 Task: Look for space in Desio, Italy from 5th July, 2023 to 10th July, 2023 for 4 adults in price range Rs.9000 to Rs.14000. Place can be entire place with 2 bedrooms having 4 beds and 2 bathrooms. Property type can be house, flat, guest house. Booking option can be shelf check-in. Required host language is English.
Action: Mouse moved to (385, 107)
Screenshot: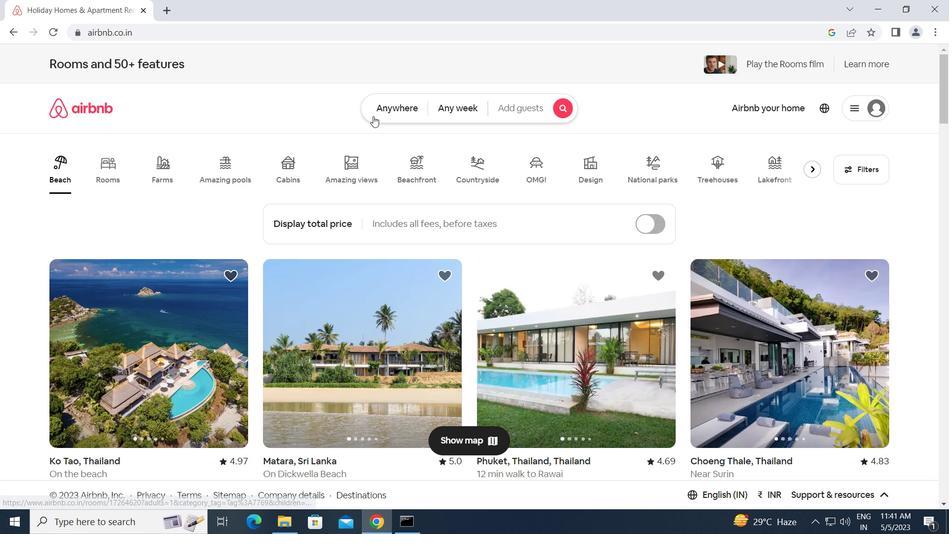 
Action: Mouse pressed left at (385, 107)
Screenshot: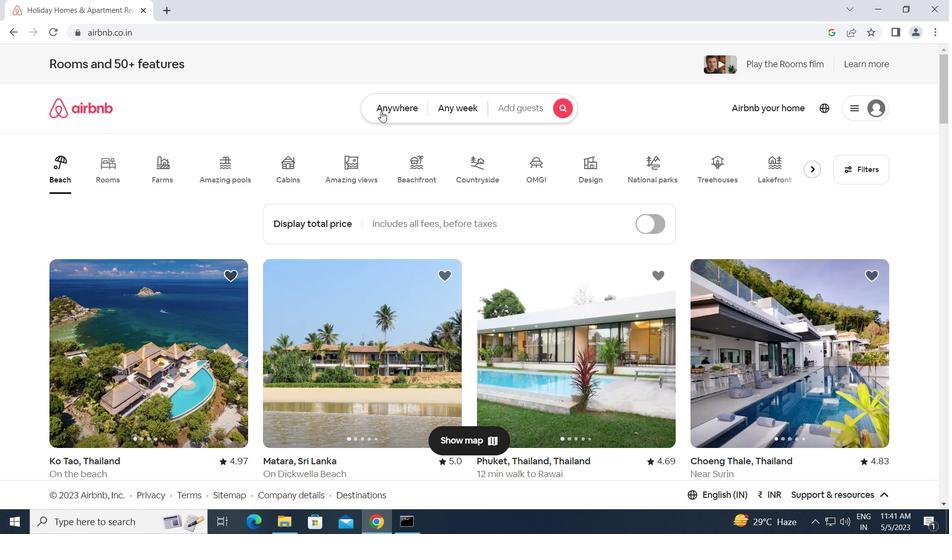 
Action: Mouse moved to (307, 156)
Screenshot: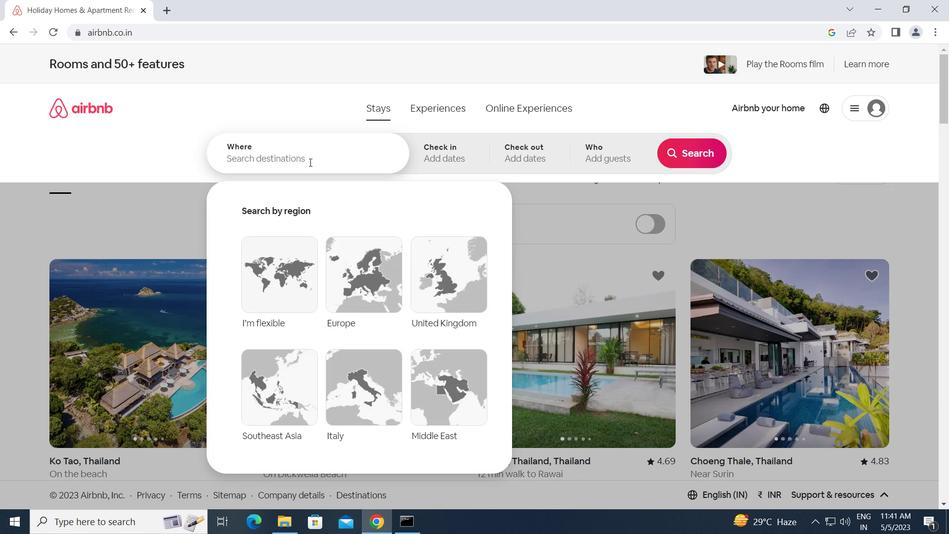 
Action: Mouse pressed left at (307, 156)
Screenshot: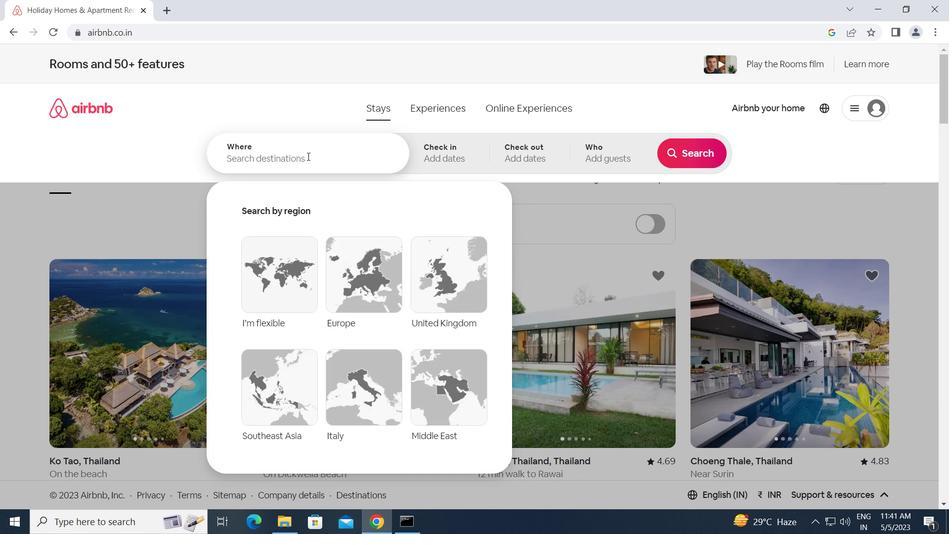 
Action: Key pressed d<Key.caps_lock>esio,<Key.space><Key.caps_lock>i<Key.caps_lock>taly<Key.enter>
Screenshot: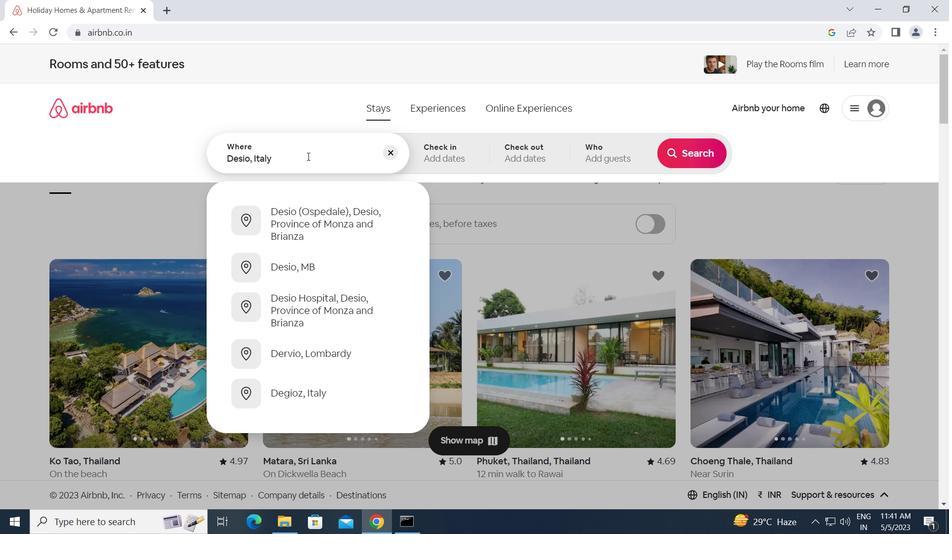 
Action: Mouse moved to (689, 254)
Screenshot: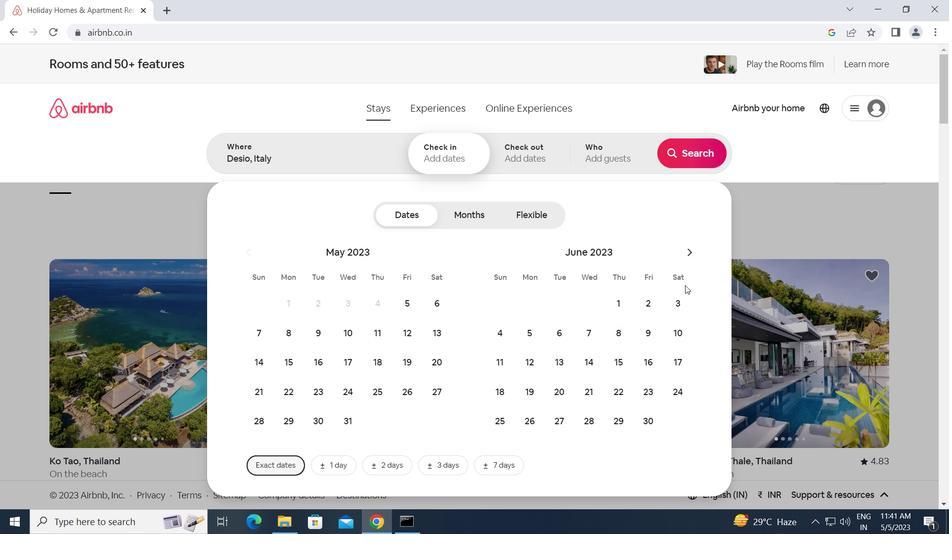 
Action: Mouse pressed left at (689, 254)
Screenshot: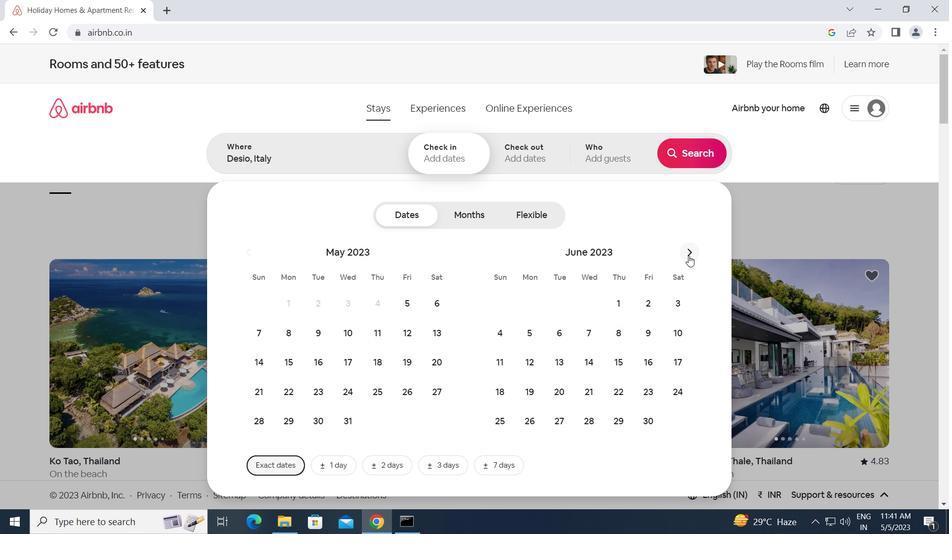 
Action: Mouse moved to (587, 332)
Screenshot: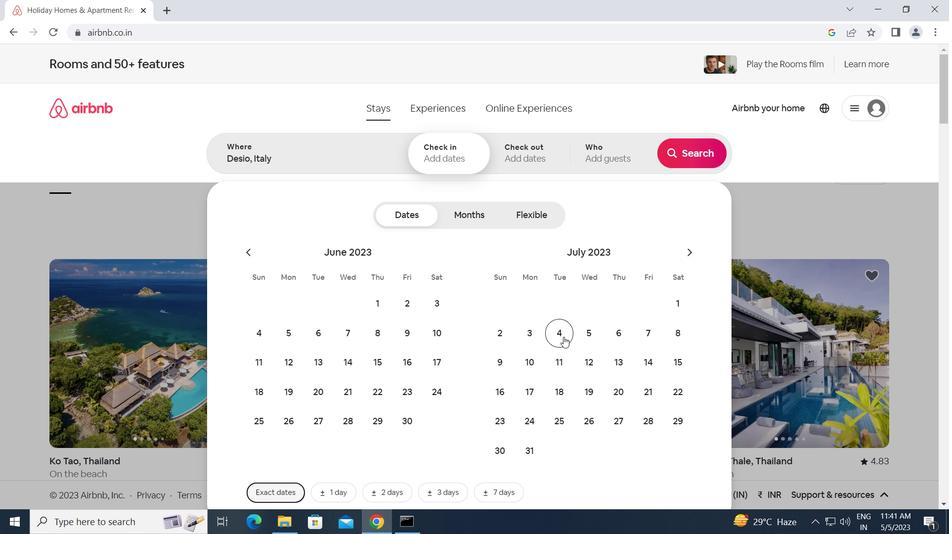 
Action: Mouse pressed left at (587, 332)
Screenshot: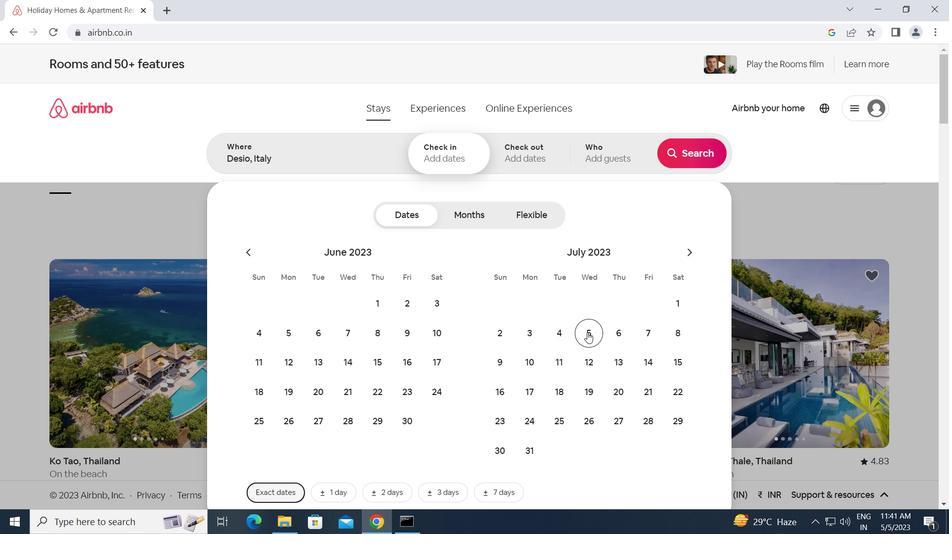 
Action: Mouse moved to (526, 360)
Screenshot: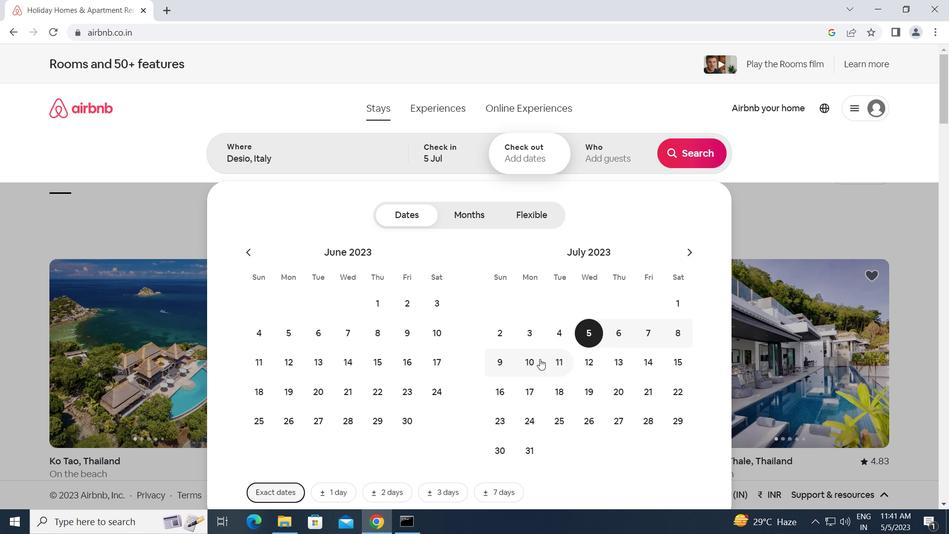 
Action: Mouse pressed left at (526, 360)
Screenshot: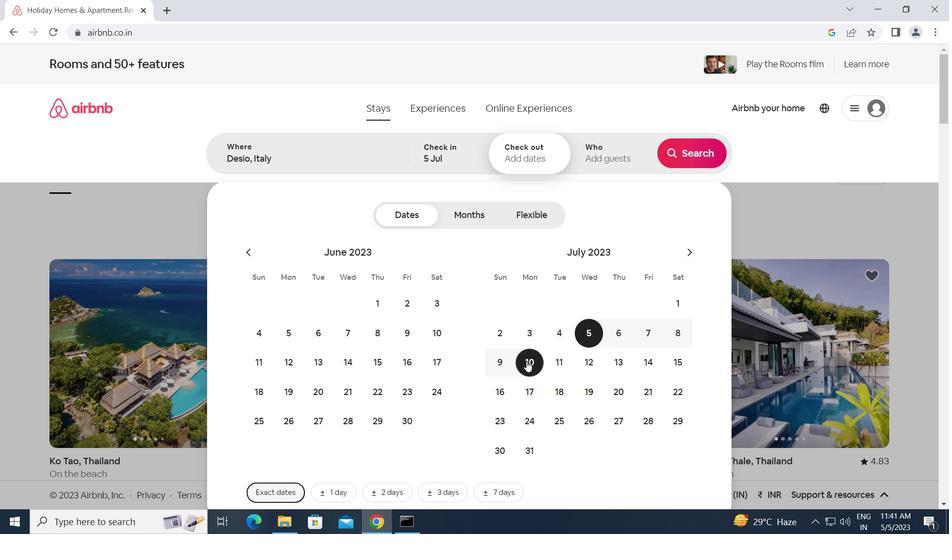 
Action: Mouse moved to (607, 154)
Screenshot: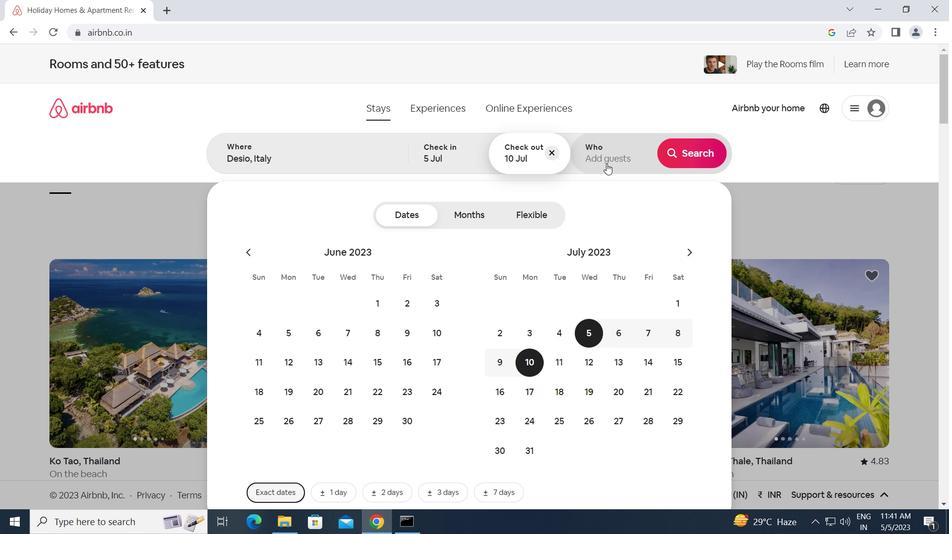
Action: Mouse pressed left at (607, 154)
Screenshot: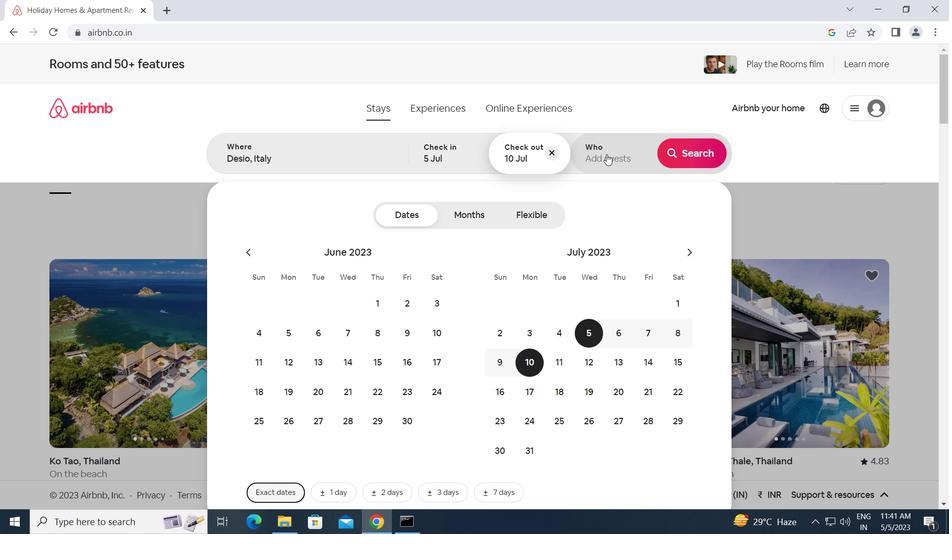 
Action: Mouse moved to (689, 216)
Screenshot: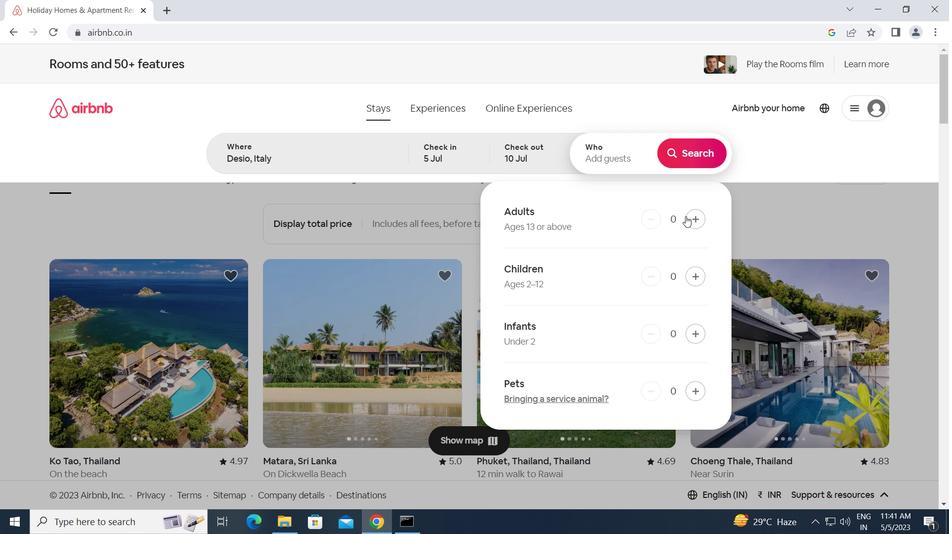 
Action: Mouse pressed left at (689, 216)
Screenshot: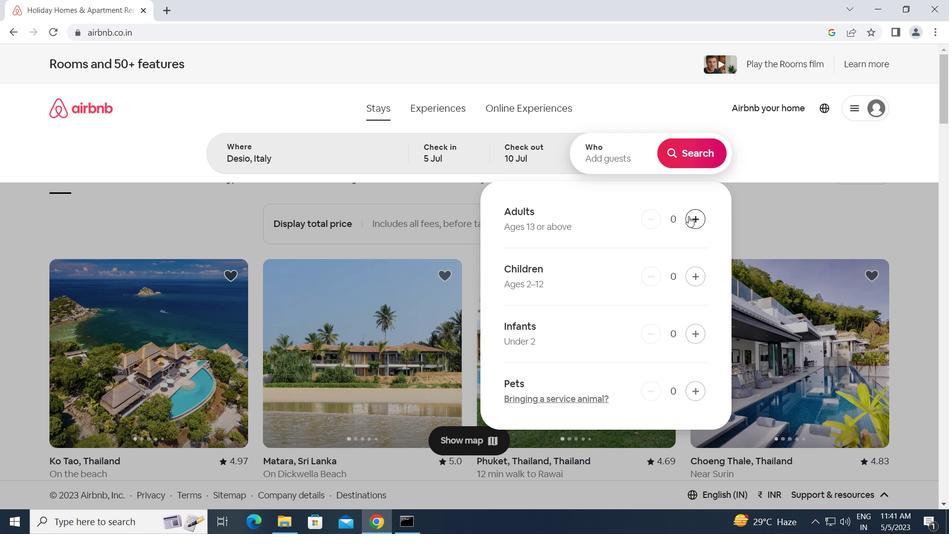 
Action: Mouse pressed left at (689, 216)
Screenshot: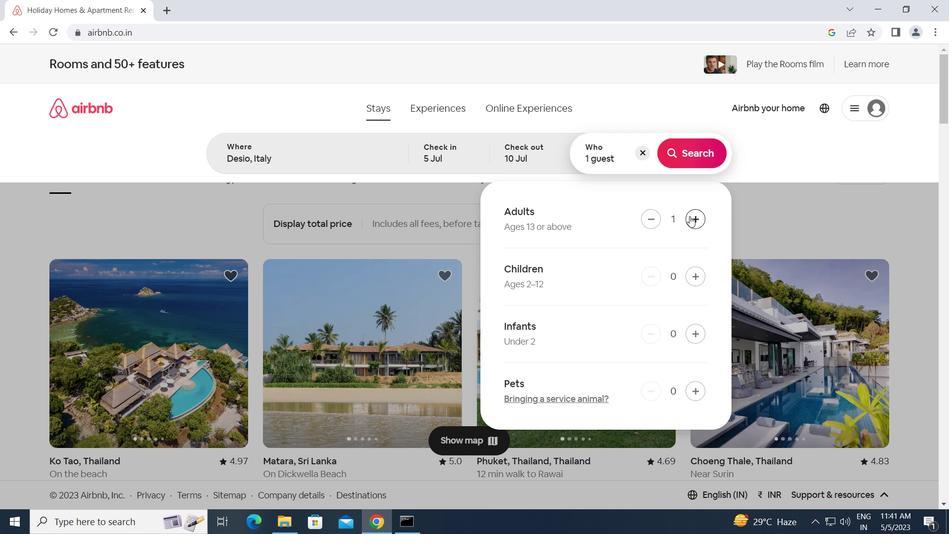 
Action: Mouse pressed left at (689, 216)
Screenshot: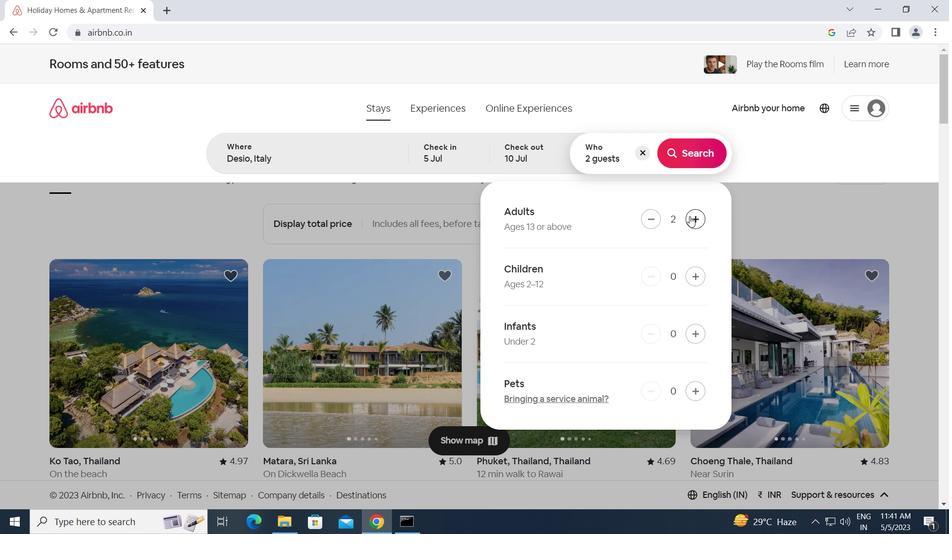 
Action: Mouse pressed left at (689, 216)
Screenshot: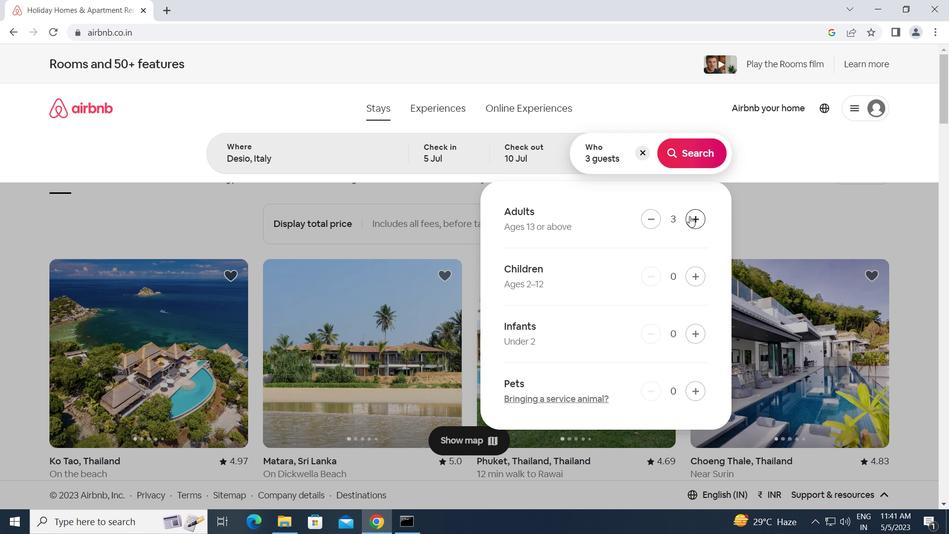 
Action: Mouse moved to (694, 147)
Screenshot: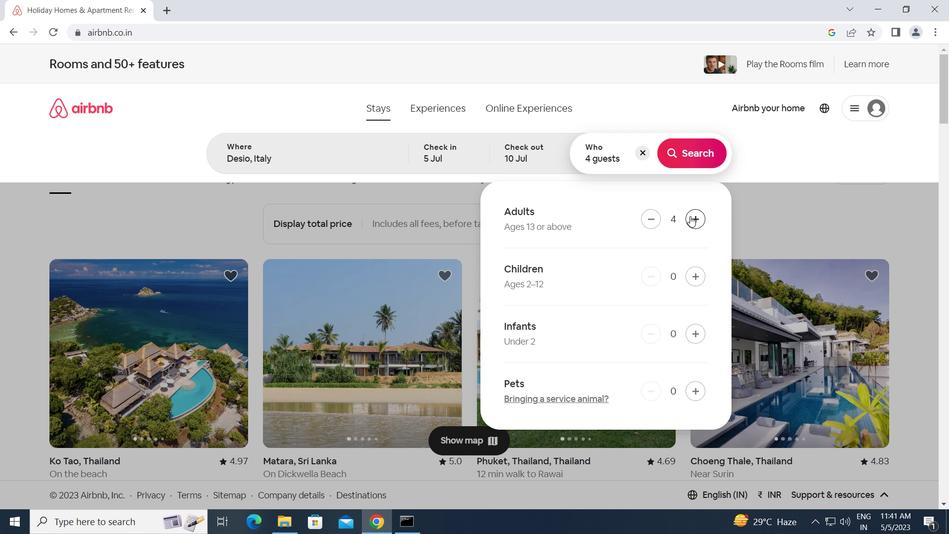 
Action: Mouse pressed left at (694, 147)
Screenshot: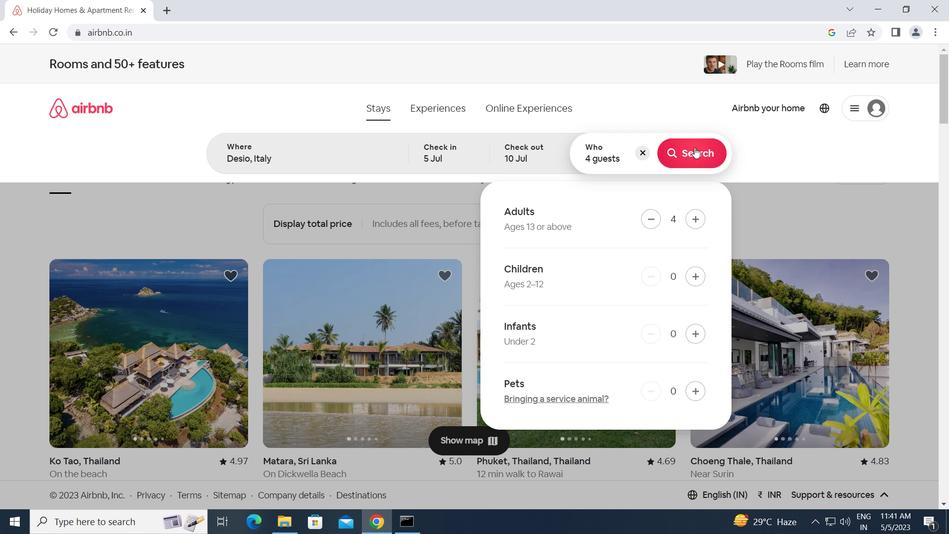 
Action: Mouse moved to (893, 118)
Screenshot: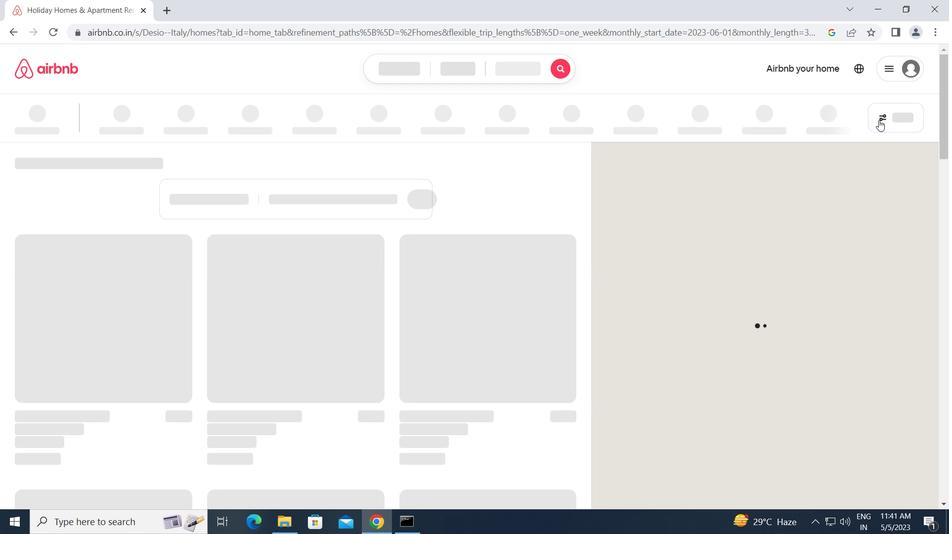 
Action: Mouse pressed left at (893, 118)
Screenshot: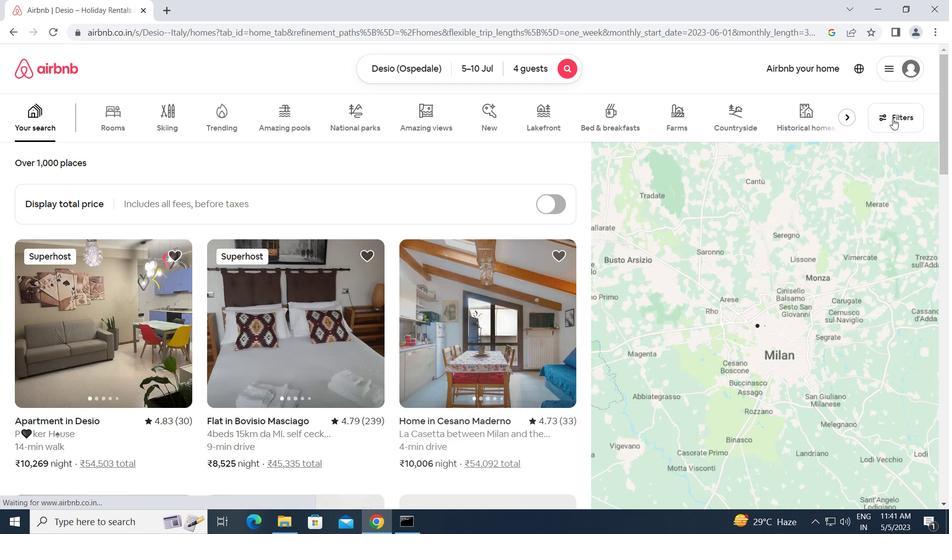 
Action: Mouse moved to (311, 421)
Screenshot: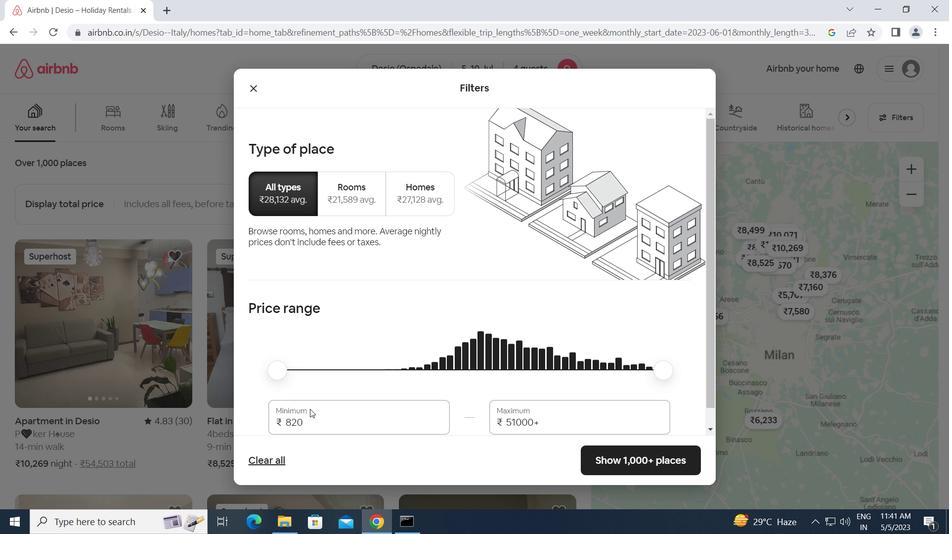 
Action: Mouse pressed left at (311, 421)
Screenshot: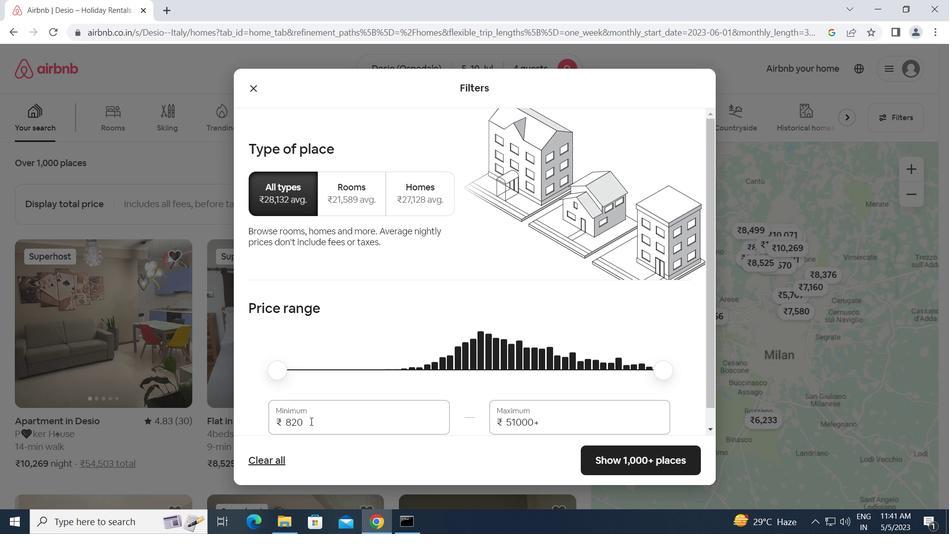 
Action: Mouse moved to (301, 422)
Screenshot: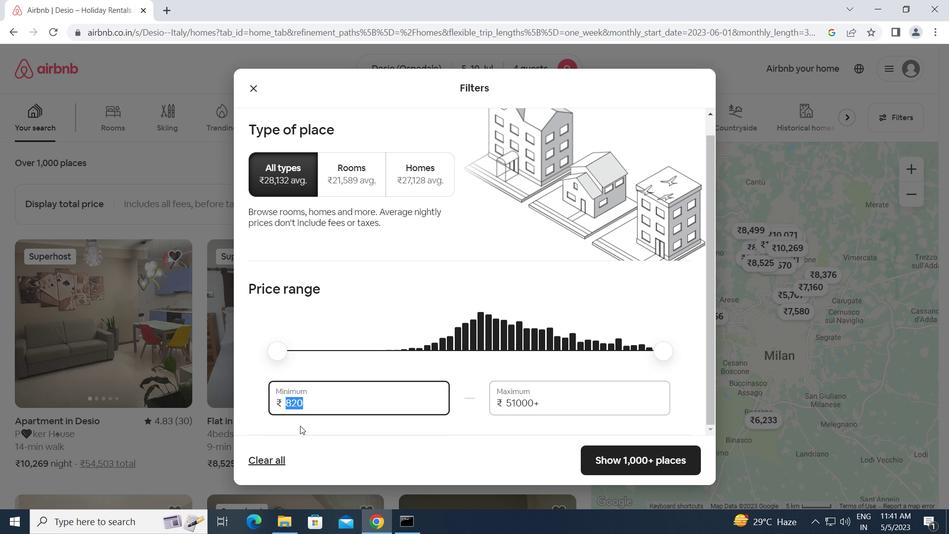 
Action: Key pressed 9000<Key.tab>14000
Screenshot: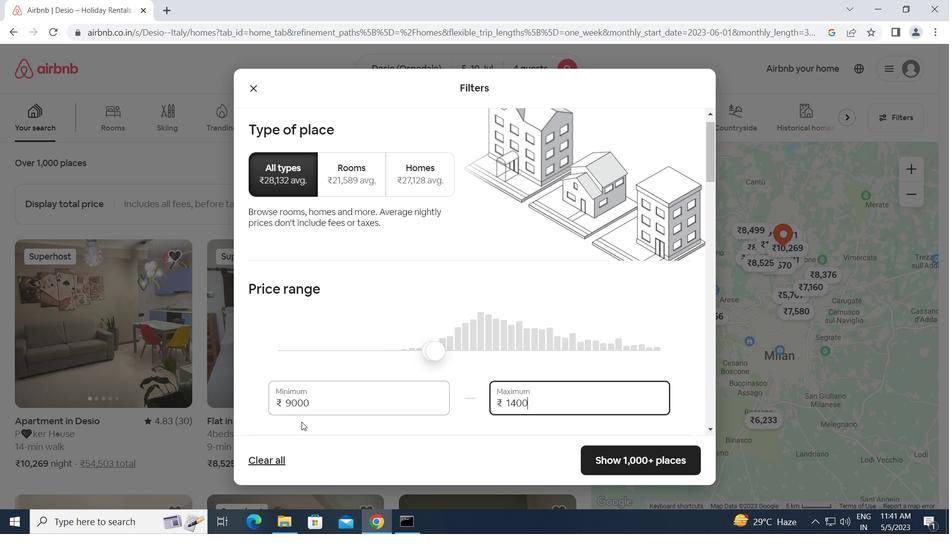 
Action: Mouse moved to (316, 417)
Screenshot: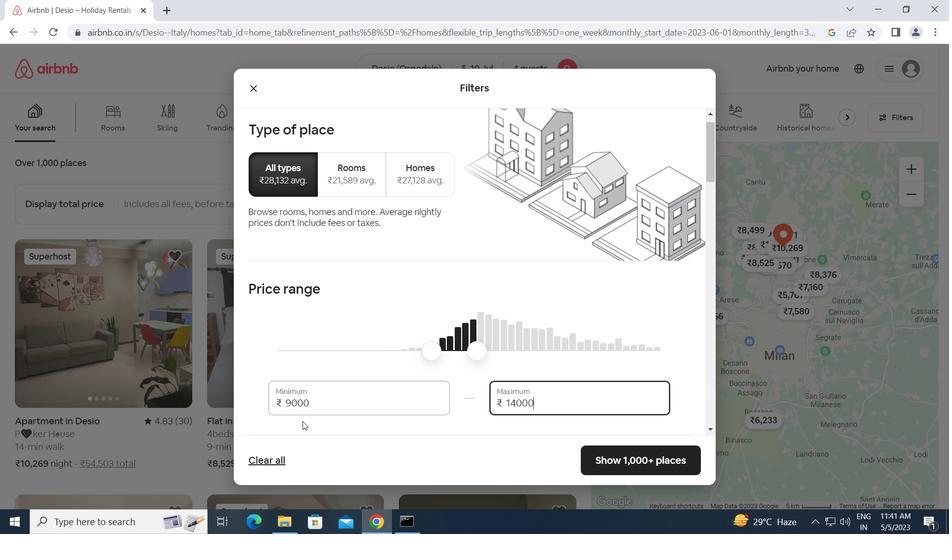 
Action: Mouse scrolled (316, 416) with delta (0, 0)
Screenshot: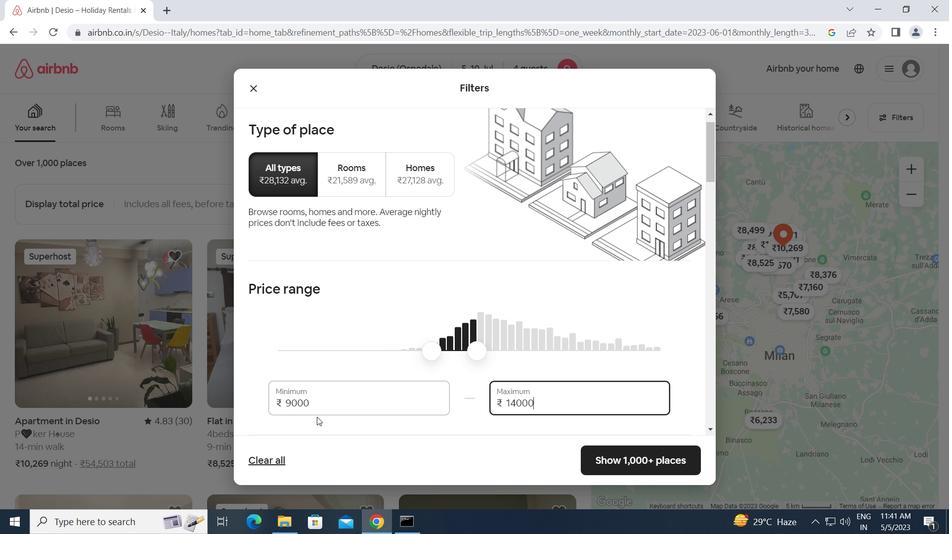 
Action: Mouse scrolled (316, 416) with delta (0, 0)
Screenshot: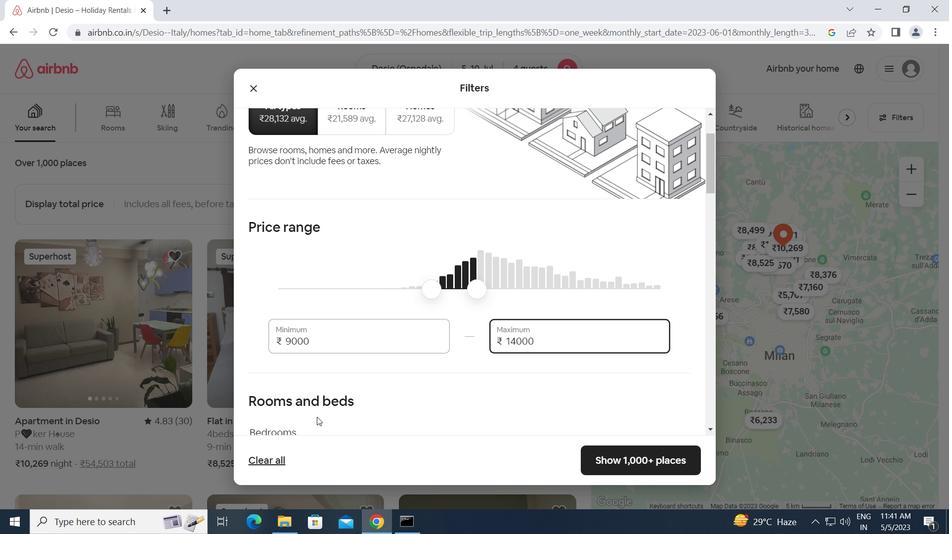 
Action: Mouse moved to (416, 381)
Screenshot: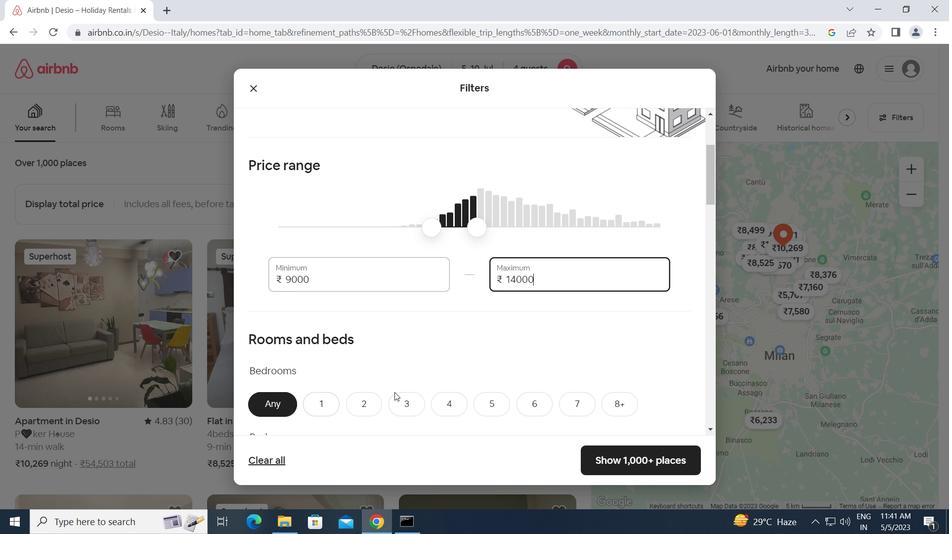 
Action: Mouse scrolled (416, 380) with delta (0, 0)
Screenshot: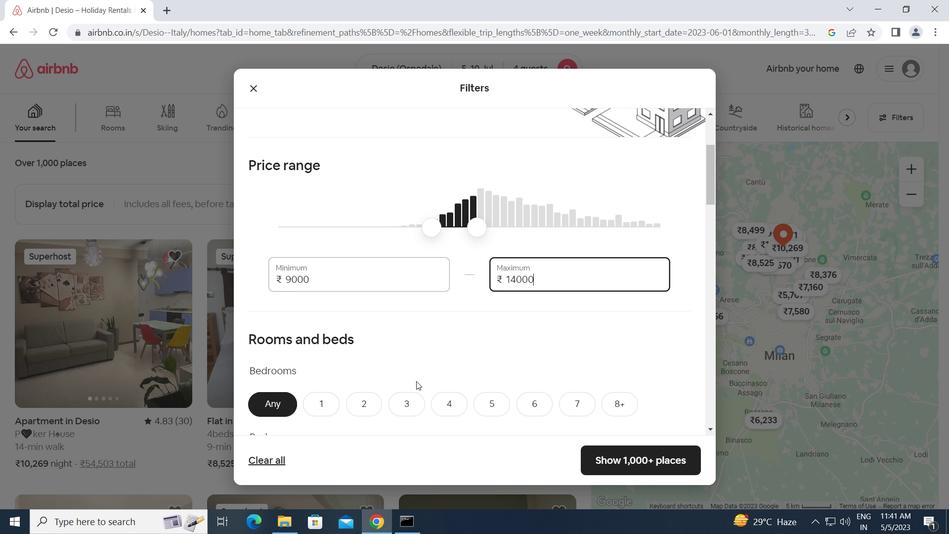 
Action: Mouse moved to (369, 342)
Screenshot: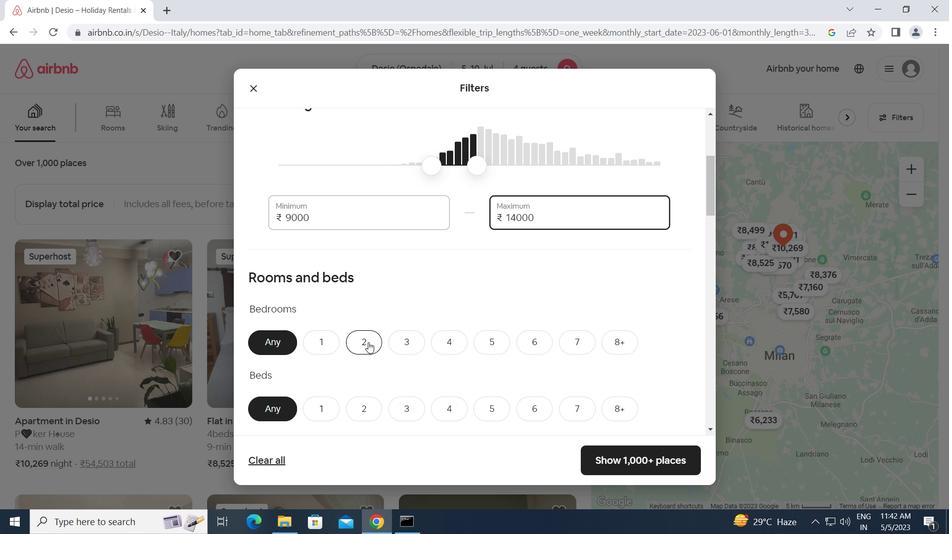 
Action: Mouse pressed left at (369, 342)
Screenshot: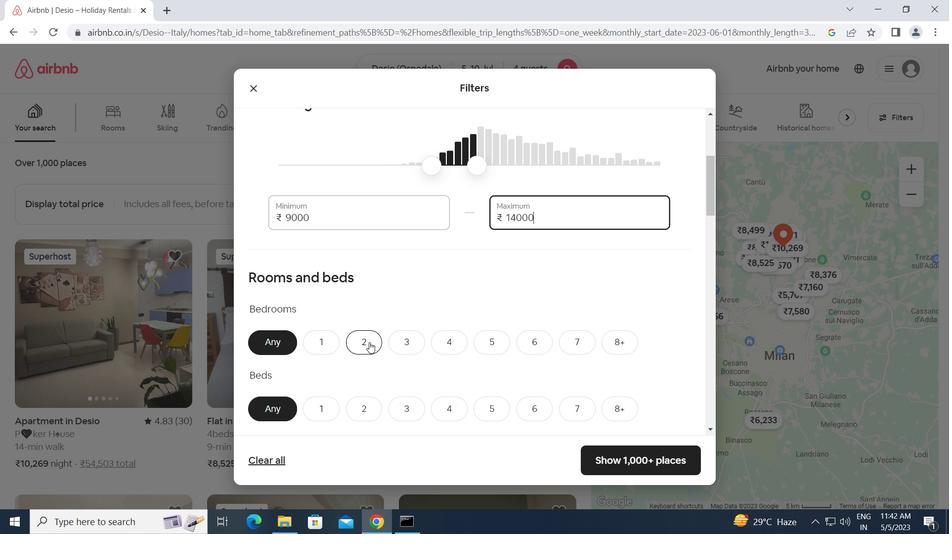 
Action: Mouse scrolled (369, 342) with delta (0, 0)
Screenshot: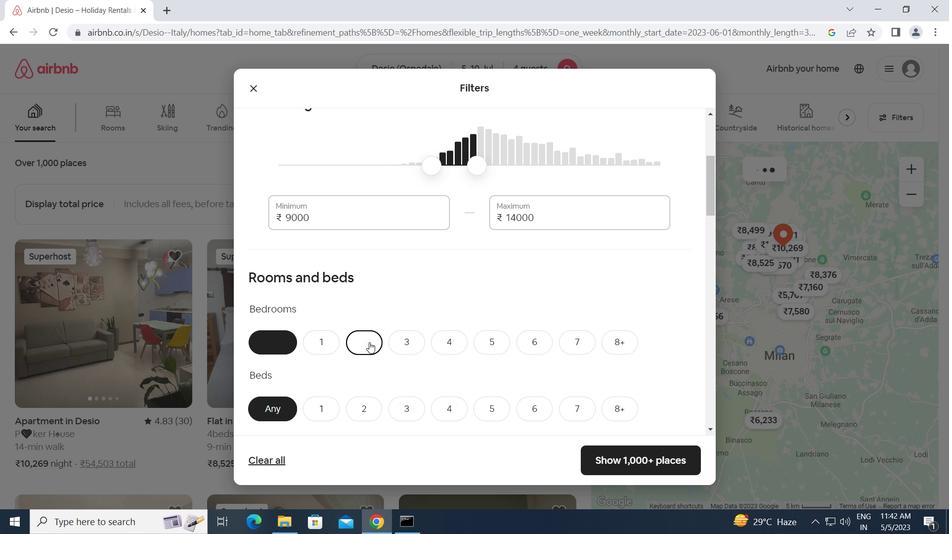 
Action: Mouse moved to (441, 350)
Screenshot: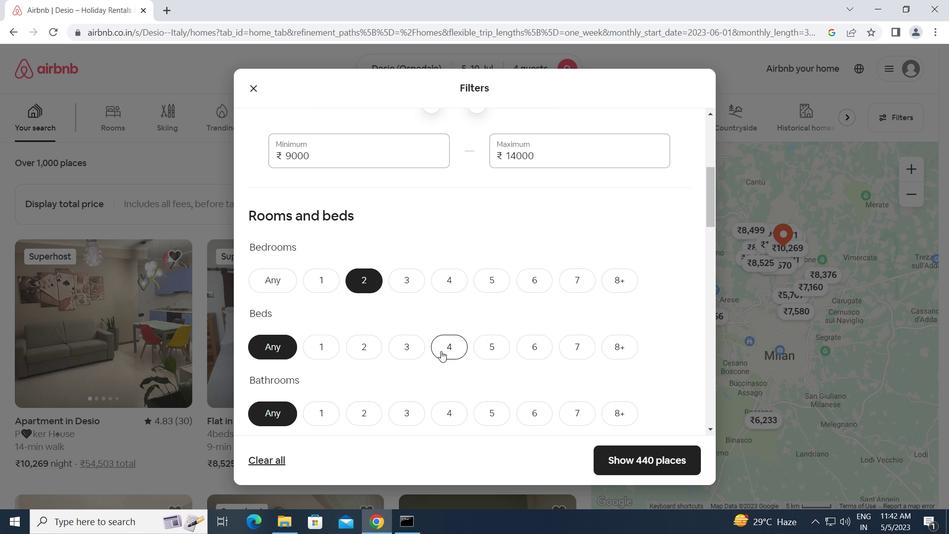 
Action: Mouse pressed left at (441, 350)
Screenshot: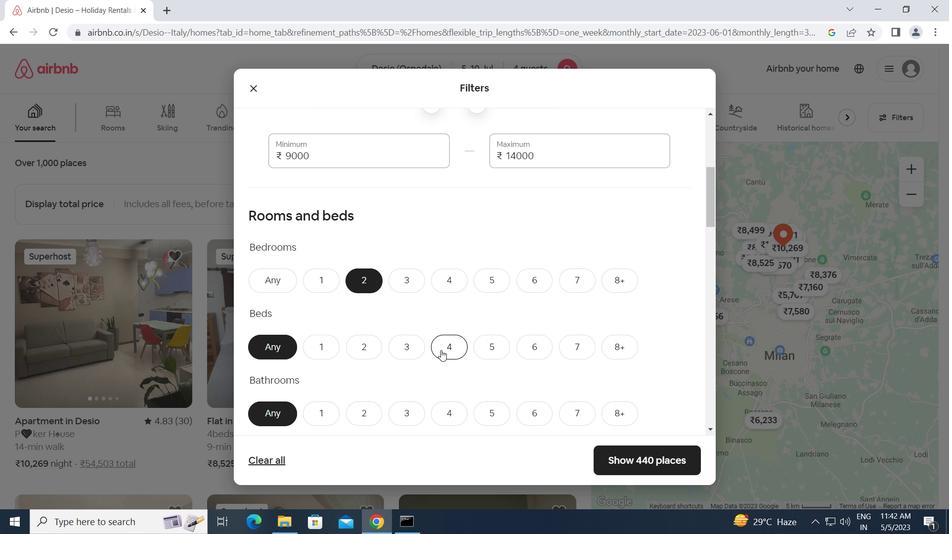 
Action: Mouse scrolled (441, 350) with delta (0, 0)
Screenshot: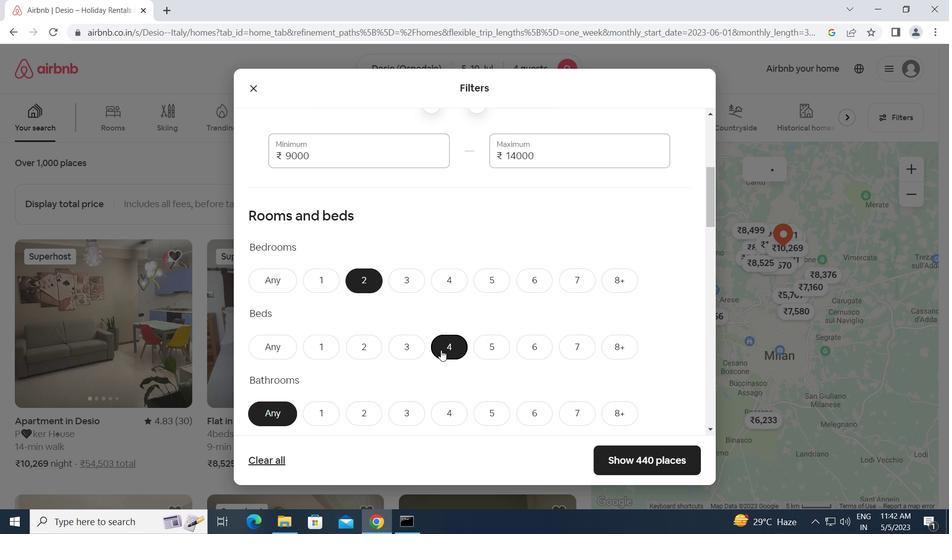 
Action: Mouse moved to (355, 350)
Screenshot: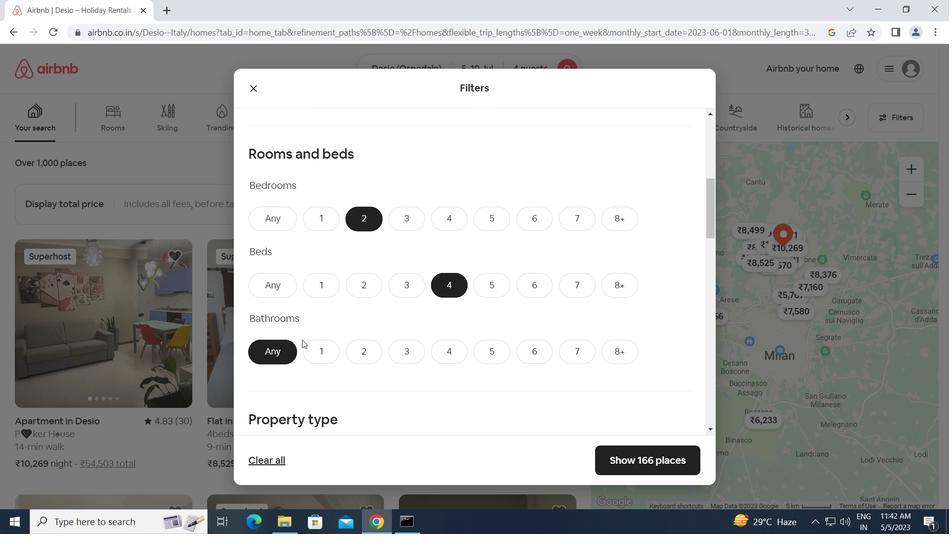 
Action: Mouse pressed left at (355, 350)
Screenshot: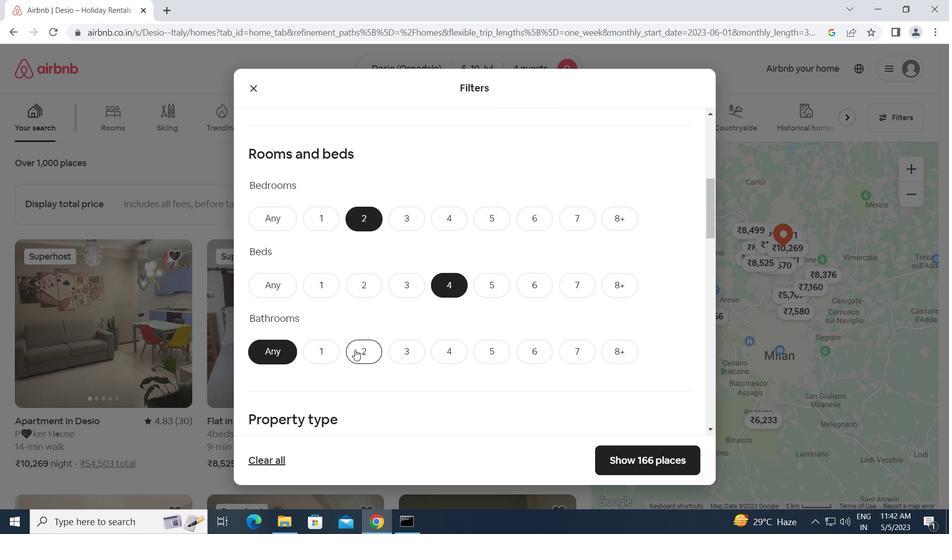 
Action: Mouse moved to (378, 371)
Screenshot: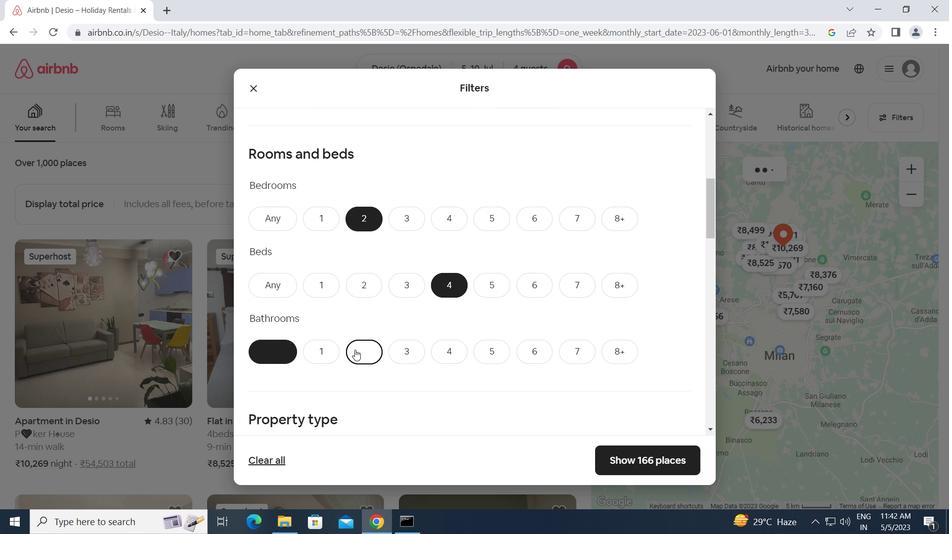 
Action: Mouse scrolled (378, 371) with delta (0, 0)
Screenshot: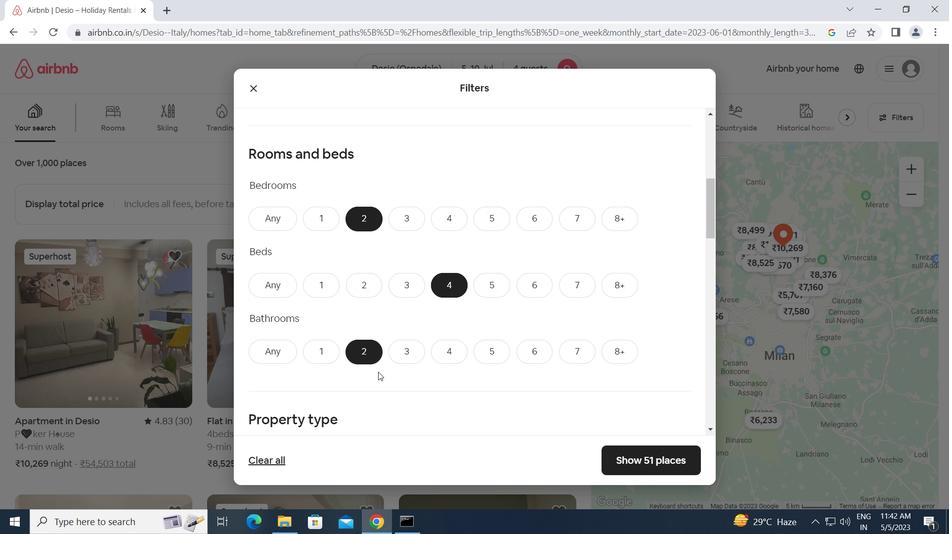 
Action: Mouse scrolled (378, 371) with delta (0, 0)
Screenshot: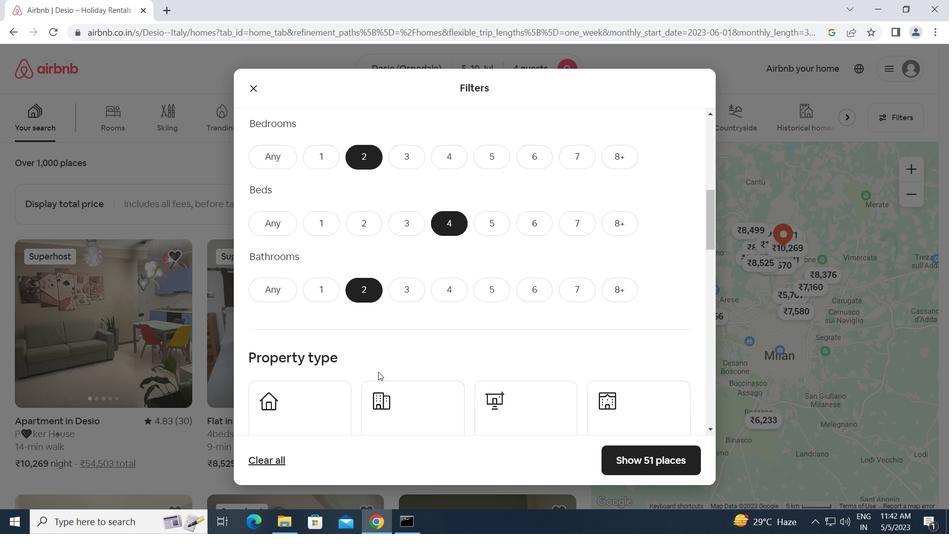 
Action: Mouse moved to (313, 365)
Screenshot: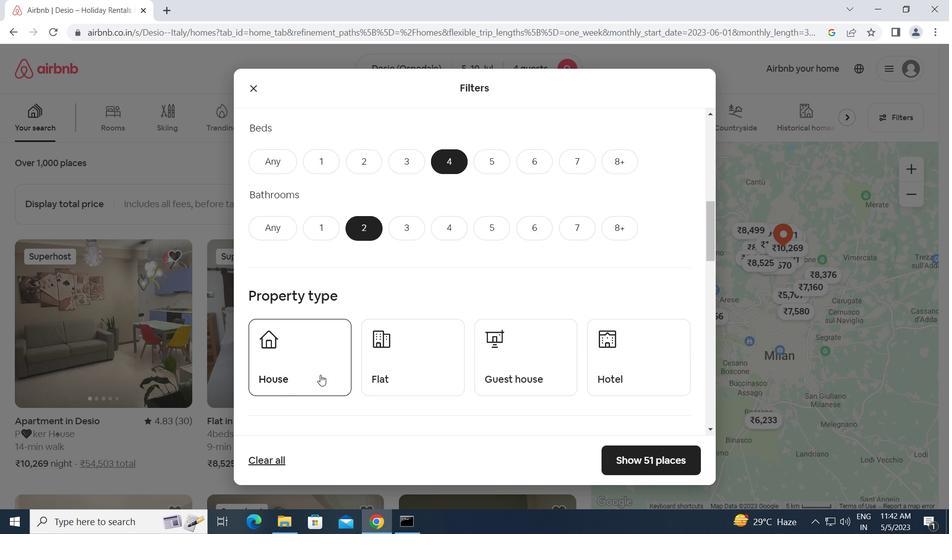 
Action: Mouse pressed left at (313, 365)
Screenshot: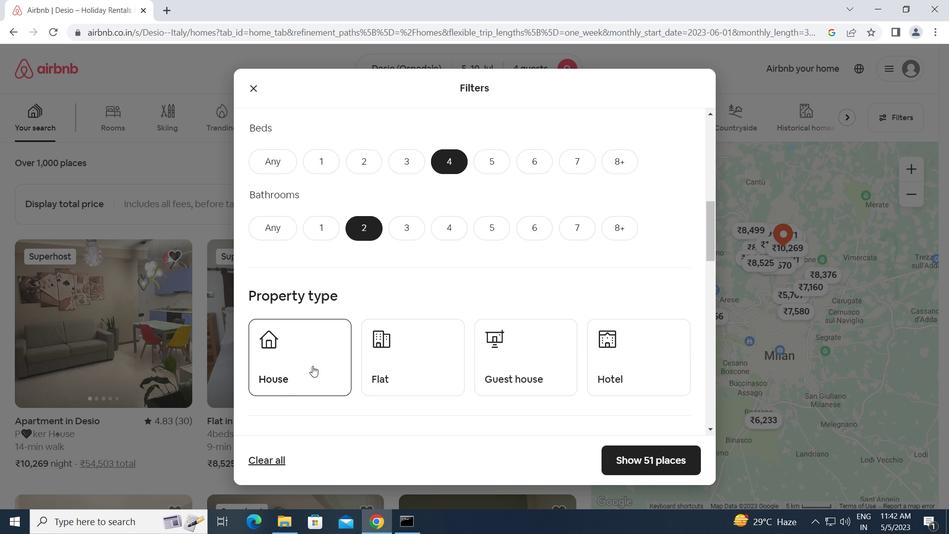 
Action: Mouse moved to (411, 363)
Screenshot: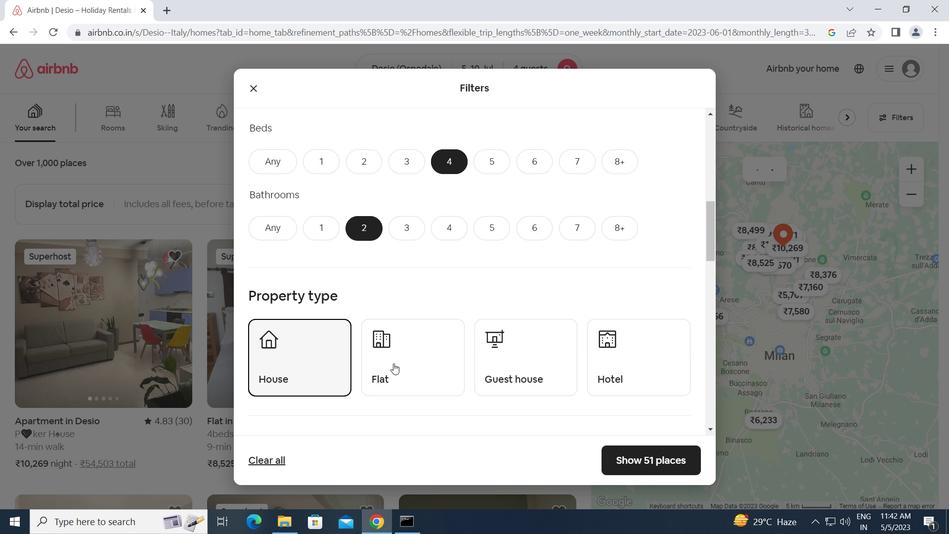 
Action: Mouse pressed left at (411, 363)
Screenshot: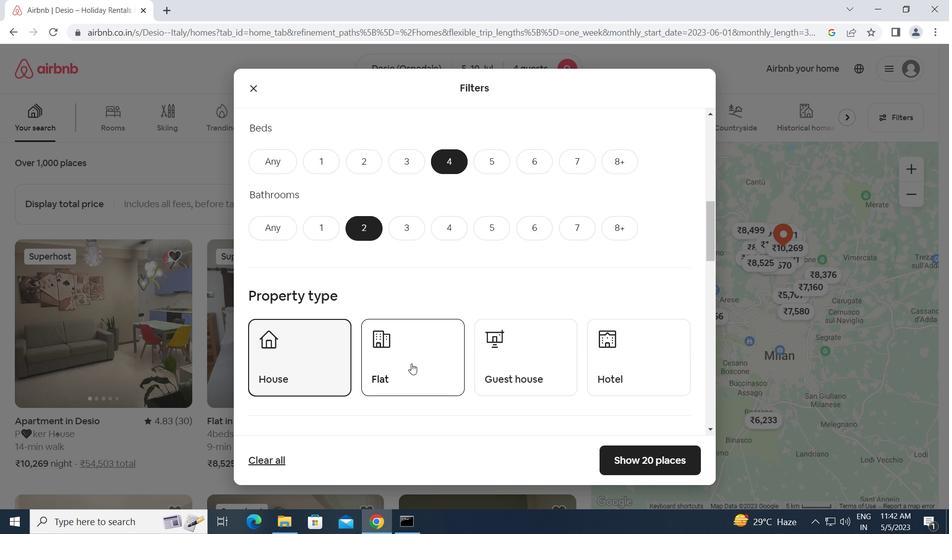 
Action: Mouse moved to (514, 363)
Screenshot: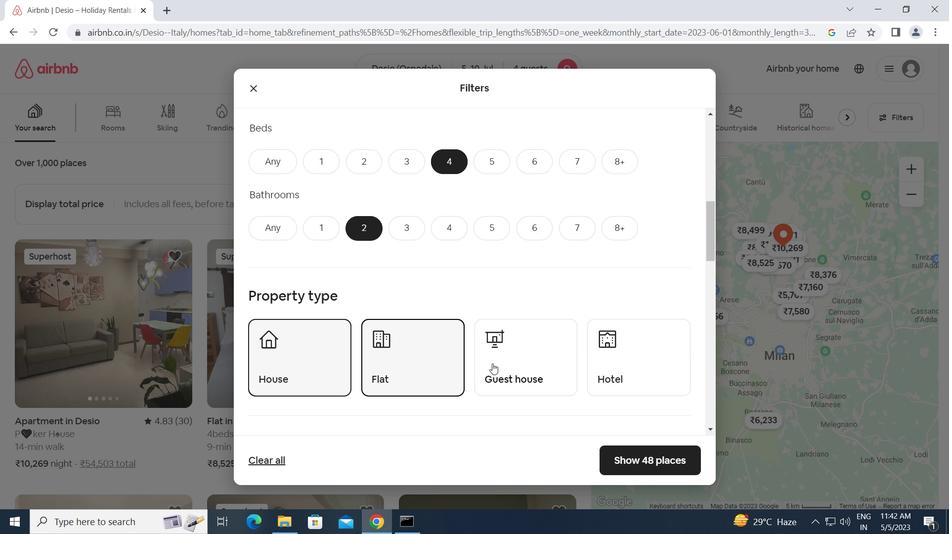 
Action: Mouse pressed left at (514, 363)
Screenshot: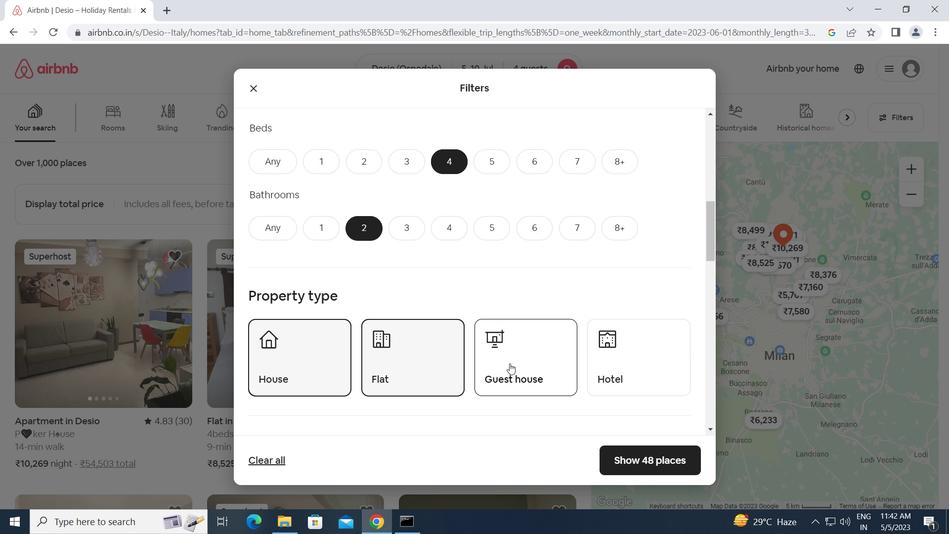 
Action: Mouse moved to (444, 381)
Screenshot: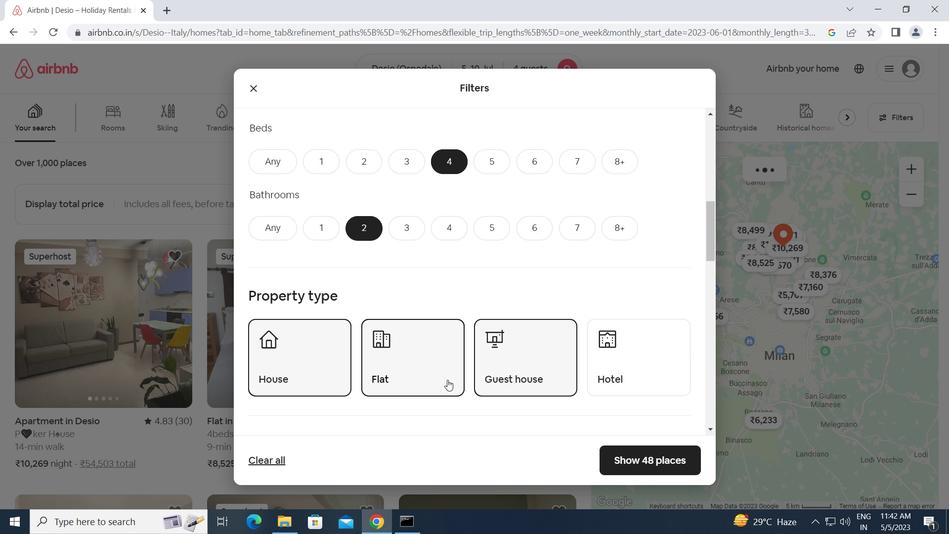 
Action: Mouse scrolled (444, 380) with delta (0, 0)
Screenshot: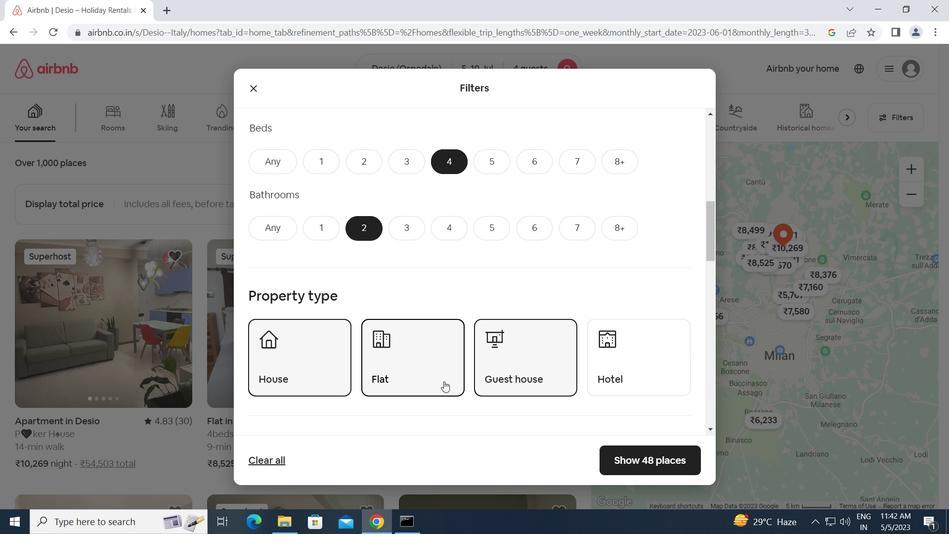 
Action: Mouse scrolled (444, 380) with delta (0, 0)
Screenshot: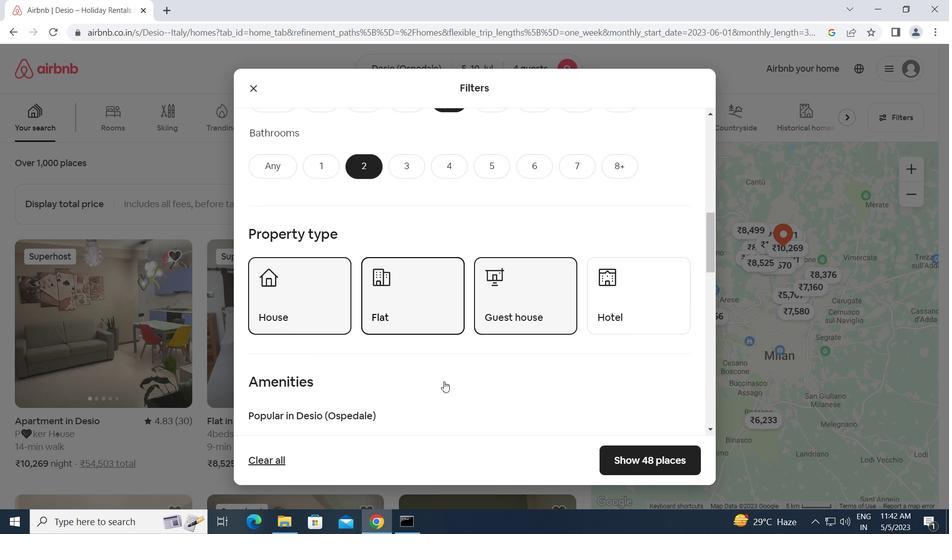 
Action: Mouse scrolled (444, 380) with delta (0, 0)
Screenshot: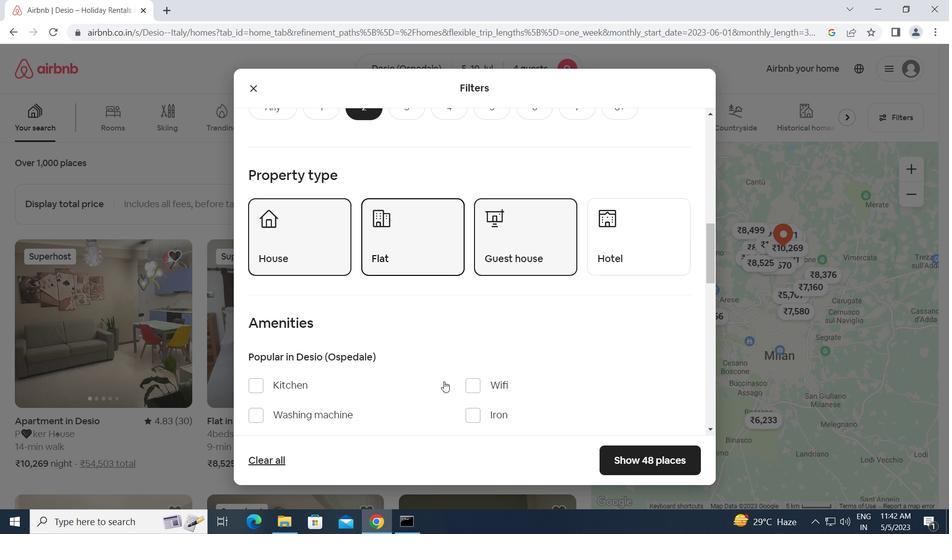 
Action: Mouse scrolled (444, 380) with delta (0, 0)
Screenshot: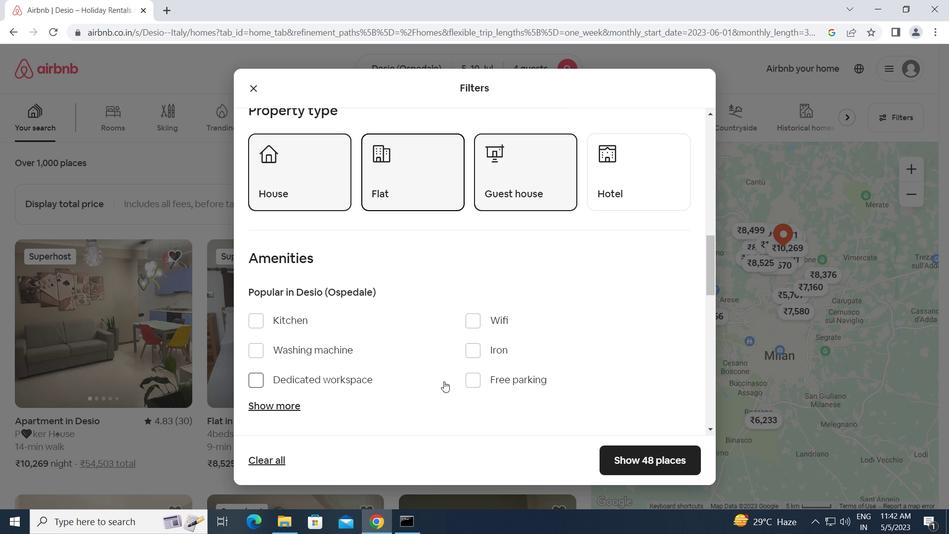 
Action: Mouse scrolled (444, 380) with delta (0, 0)
Screenshot: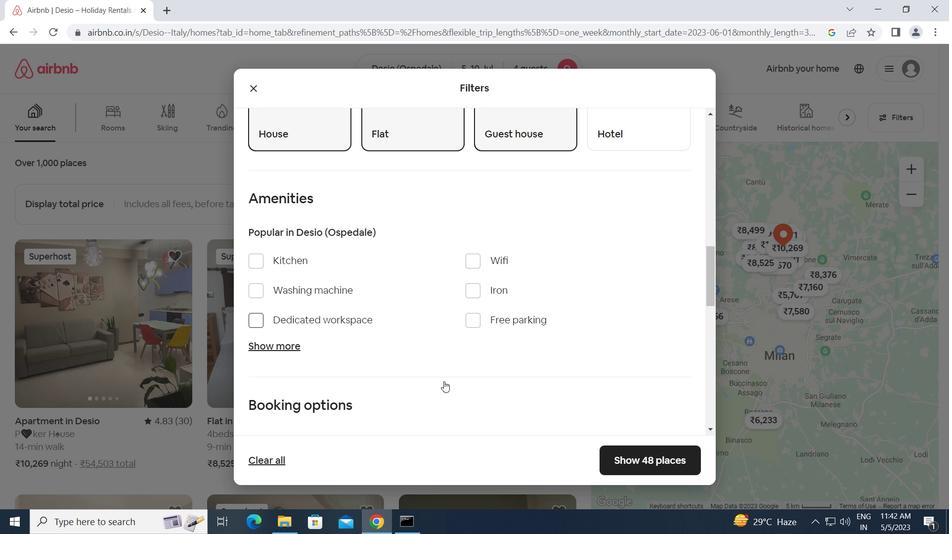 
Action: Mouse scrolled (444, 380) with delta (0, 0)
Screenshot: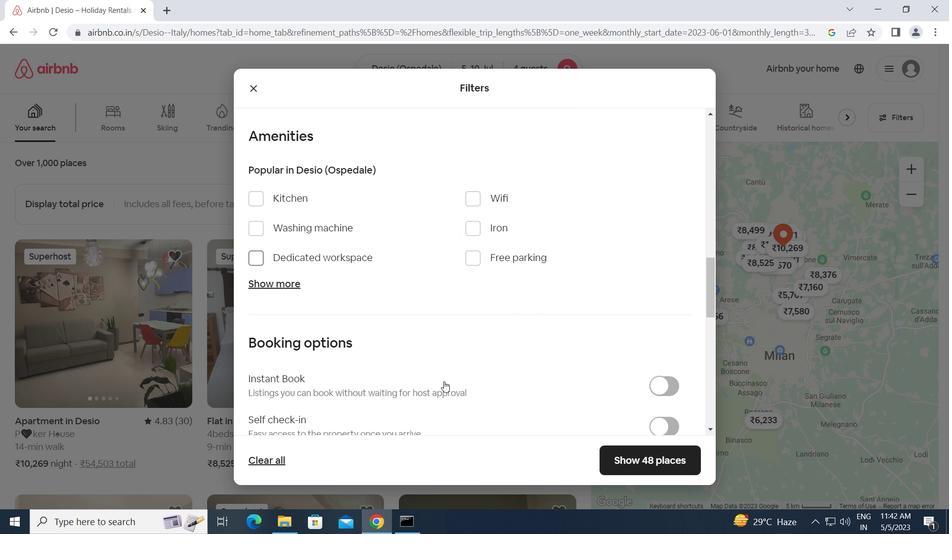 
Action: Mouse scrolled (444, 380) with delta (0, 0)
Screenshot: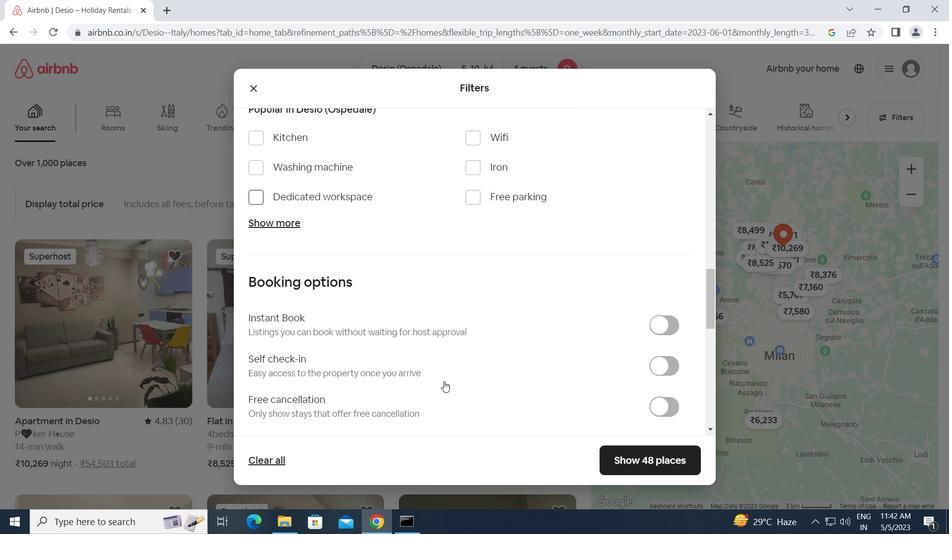 
Action: Mouse moved to (656, 297)
Screenshot: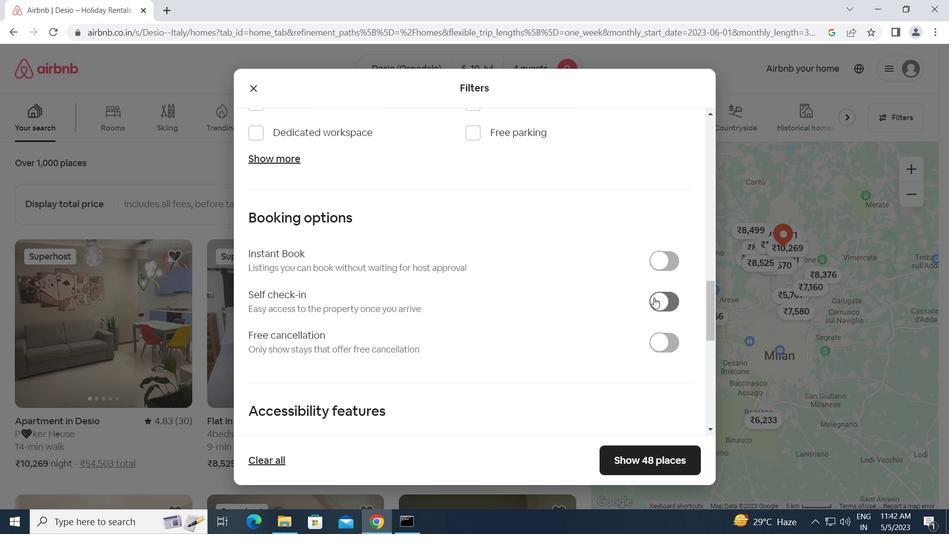 
Action: Mouse pressed left at (656, 297)
Screenshot: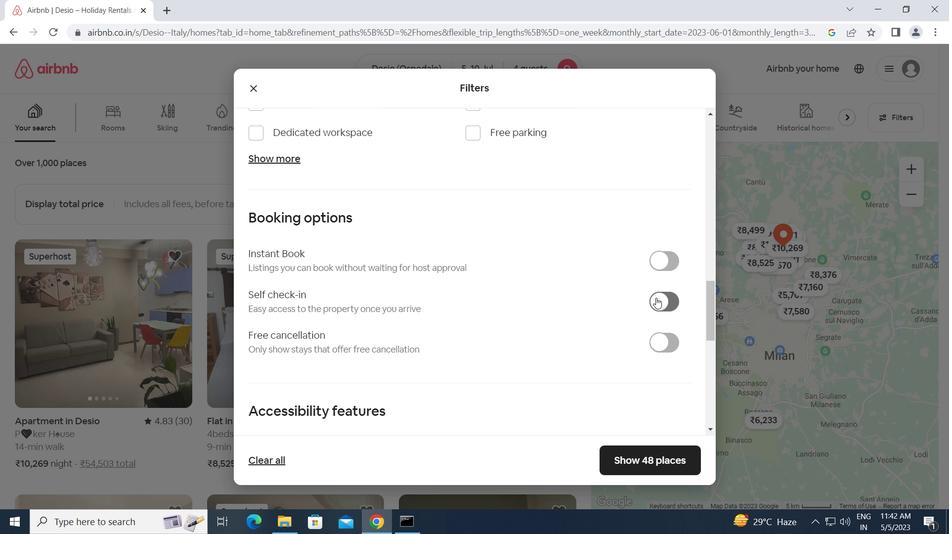 
Action: Mouse moved to (370, 365)
Screenshot: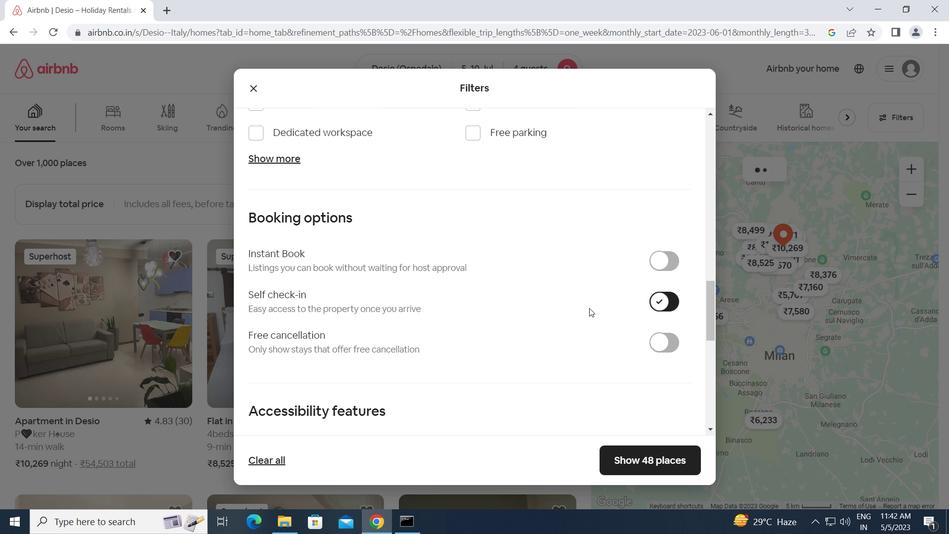 
Action: Mouse scrolled (370, 364) with delta (0, 0)
Screenshot: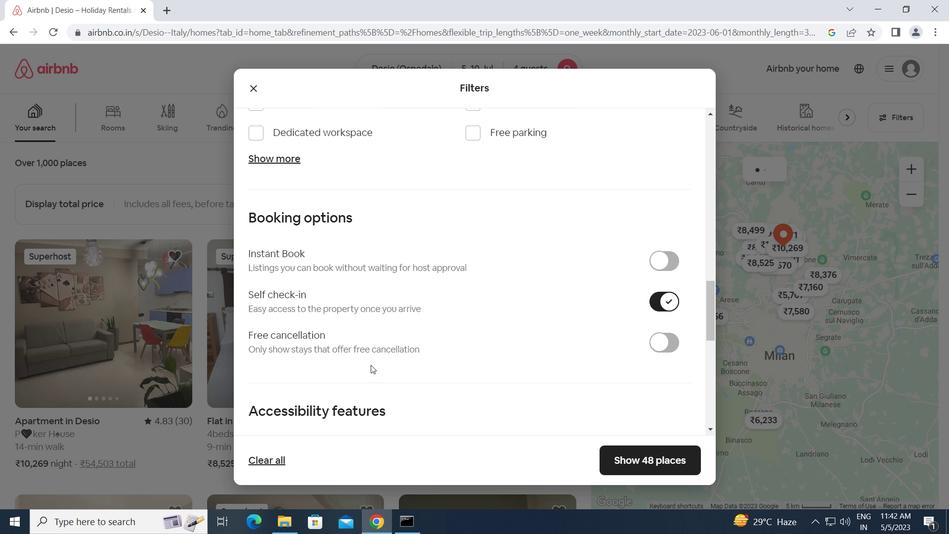 
Action: Mouse scrolled (370, 364) with delta (0, 0)
Screenshot: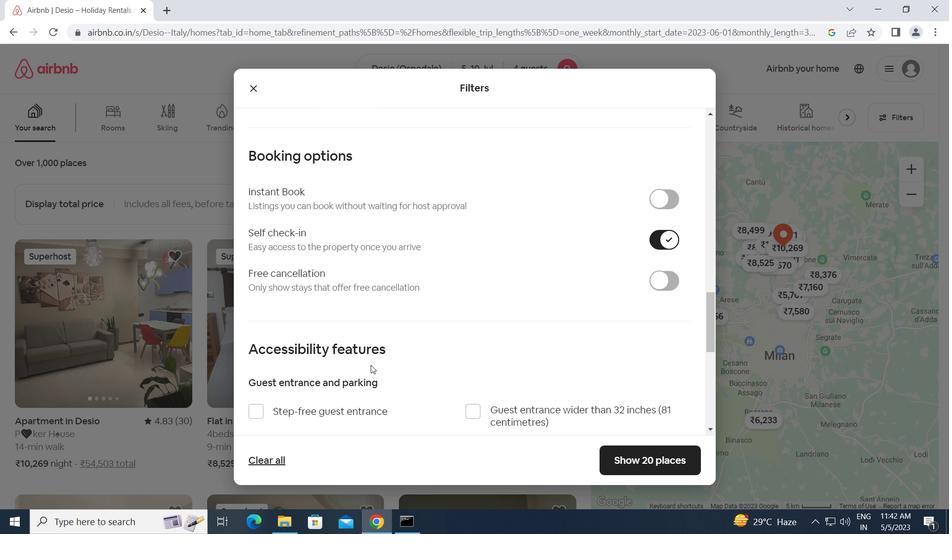 
Action: Mouse scrolled (370, 364) with delta (0, 0)
Screenshot: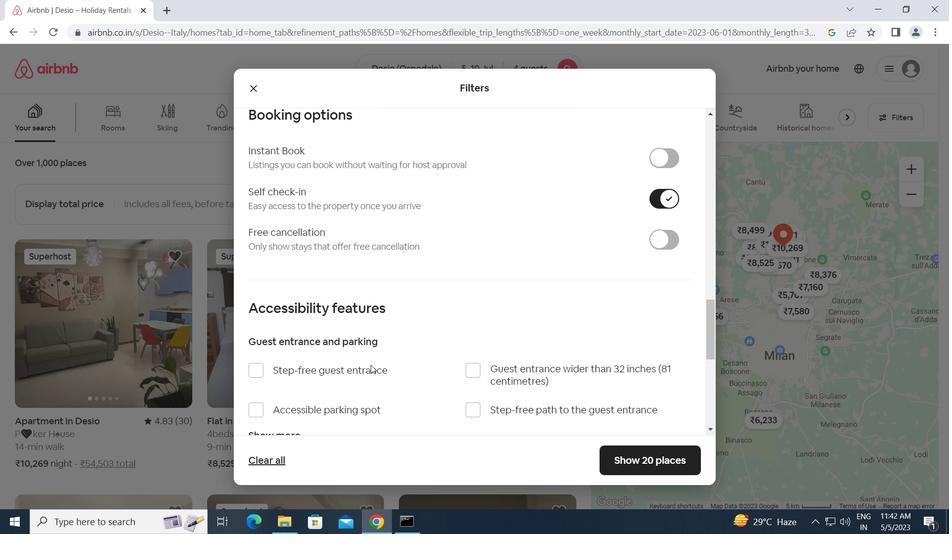 
Action: Mouse scrolled (370, 364) with delta (0, 0)
Screenshot: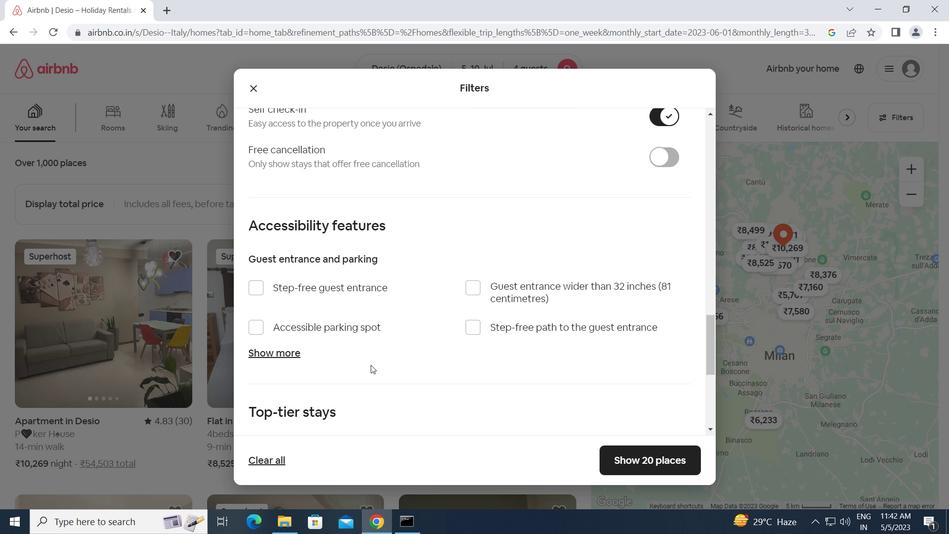 
Action: Mouse scrolled (370, 364) with delta (0, 0)
Screenshot: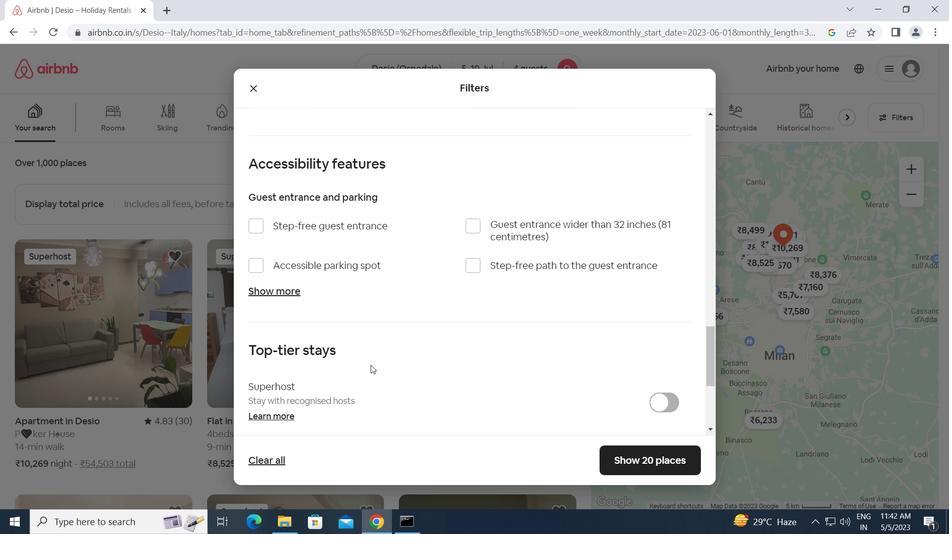 
Action: Mouse scrolled (370, 364) with delta (0, 0)
Screenshot: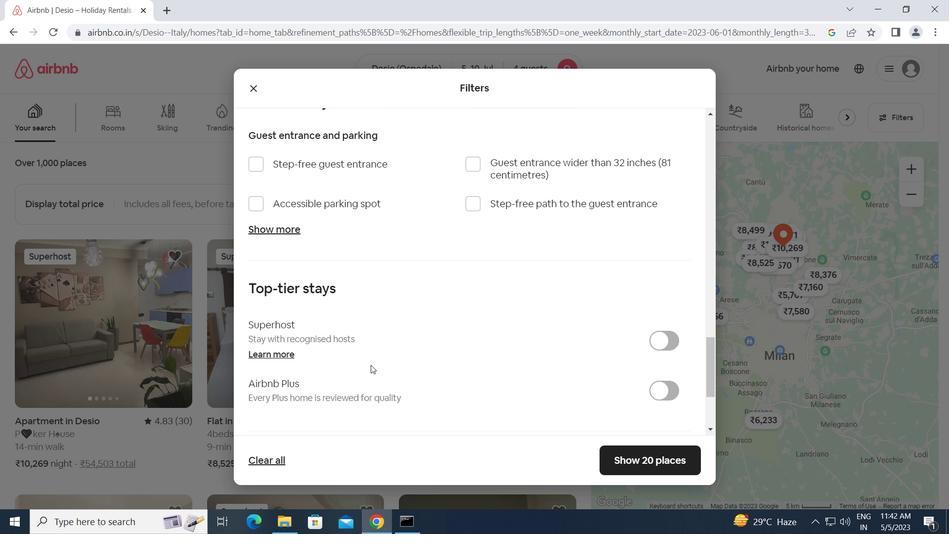 
Action: Mouse scrolled (370, 364) with delta (0, 0)
Screenshot: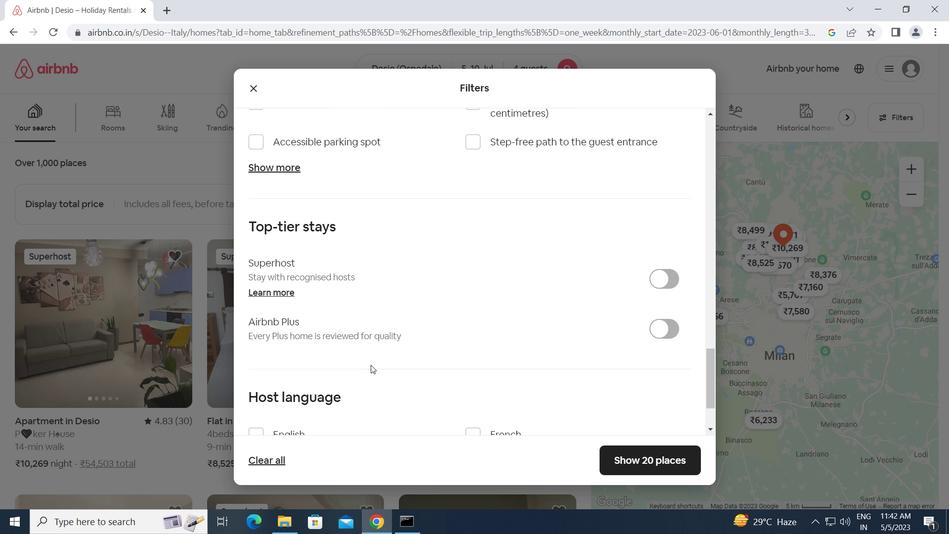 
Action: Mouse scrolled (370, 364) with delta (0, 0)
Screenshot: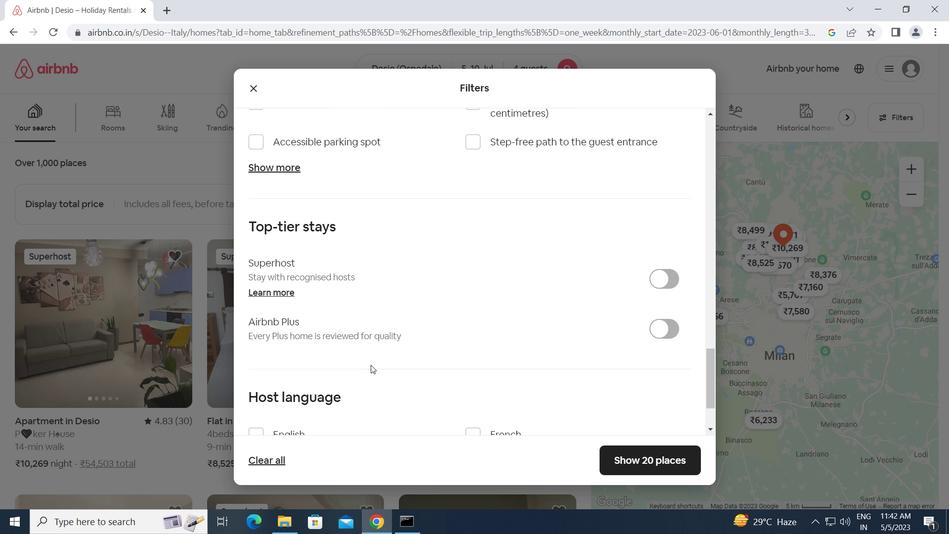 
Action: Mouse scrolled (370, 364) with delta (0, 0)
Screenshot: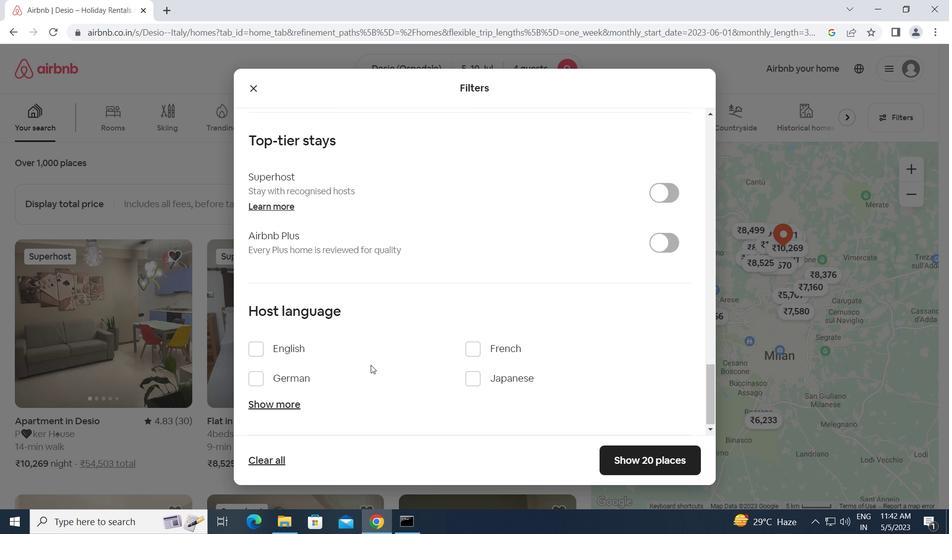 
Action: Mouse moved to (254, 348)
Screenshot: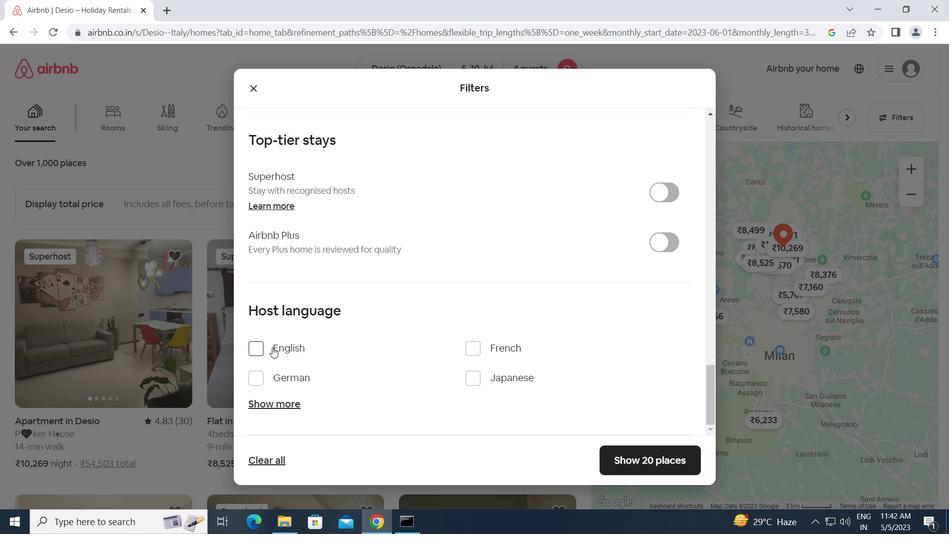 
Action: Mouse pressed left at (254, 348)
Screenshot: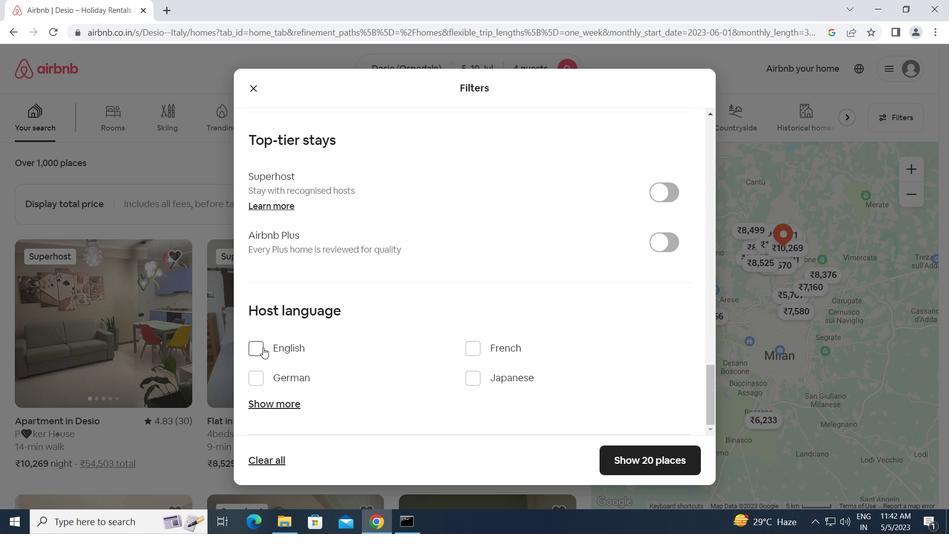 
Action: Mouse moved to (631, 461)
Screenshot: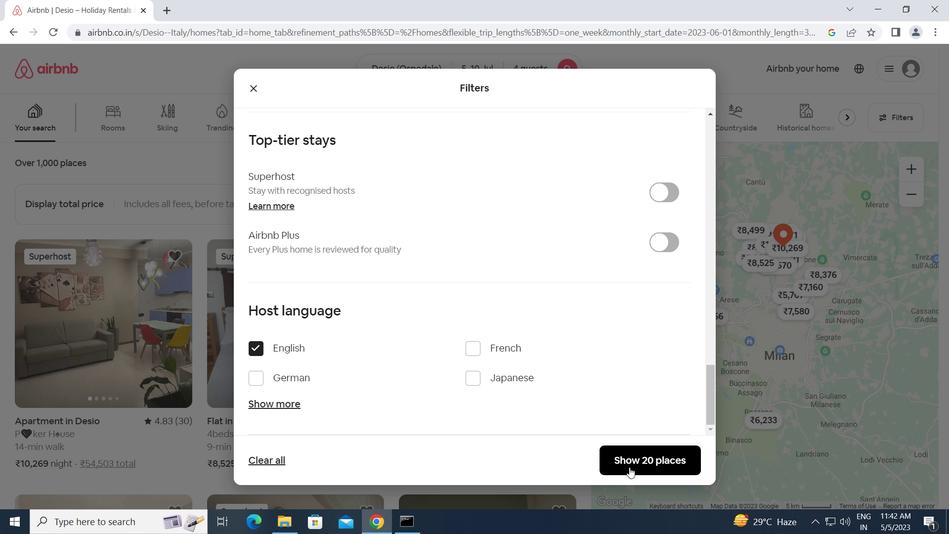 
Action: Mouse pressed left at (631, 461)
Screenshot: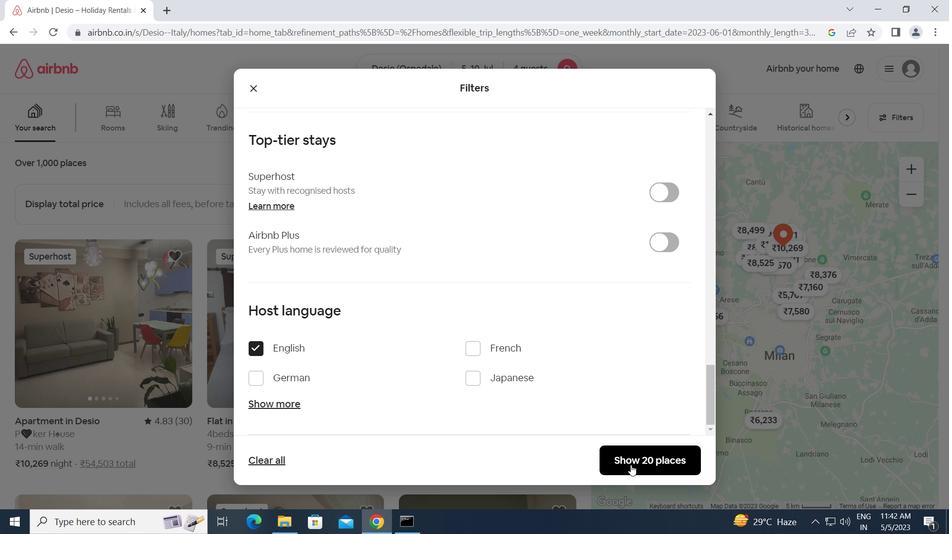 
